 Task: For heading Use Courier New with pink colour & bold.  font size for heading20,  'Change the font style of data to'Courier New and font size to 12,  Change the alignment of both headline & data to Align left In the sheet  DashboardProfitLossbook
Action: Mouse moved to (47, 139)
Screenshot: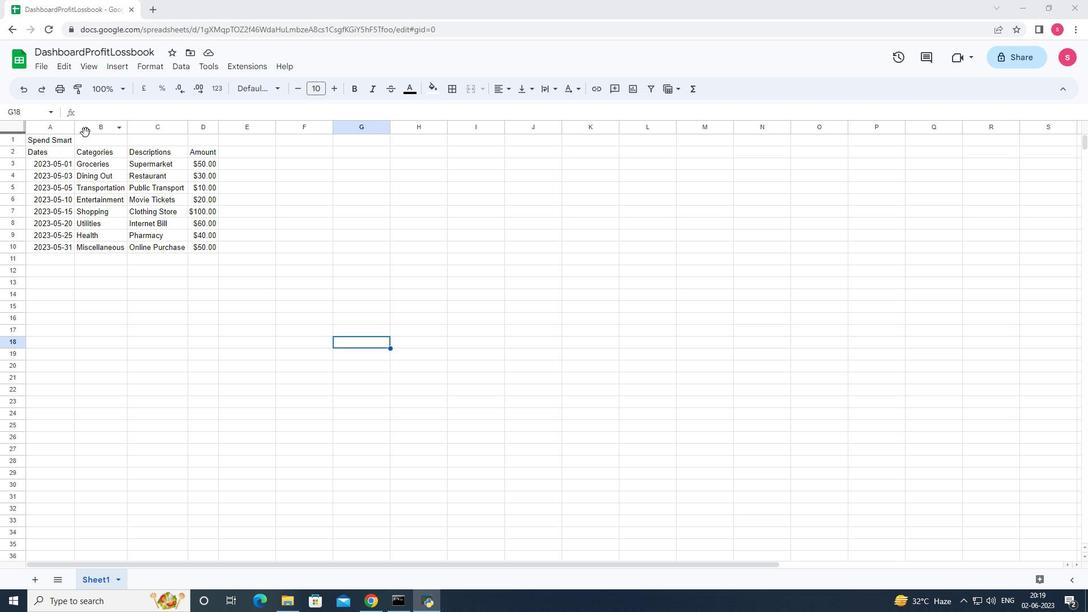 
Action: Mouse pressed left at (47, 139)
Screenshot: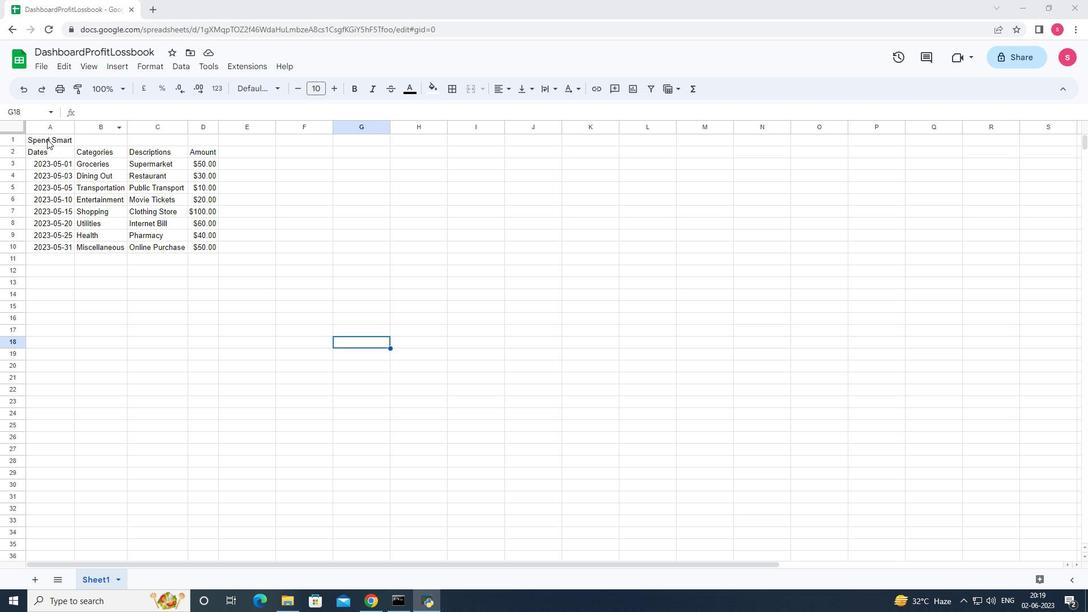 
Action: Mouse moved to (270, 93)
Screenshot: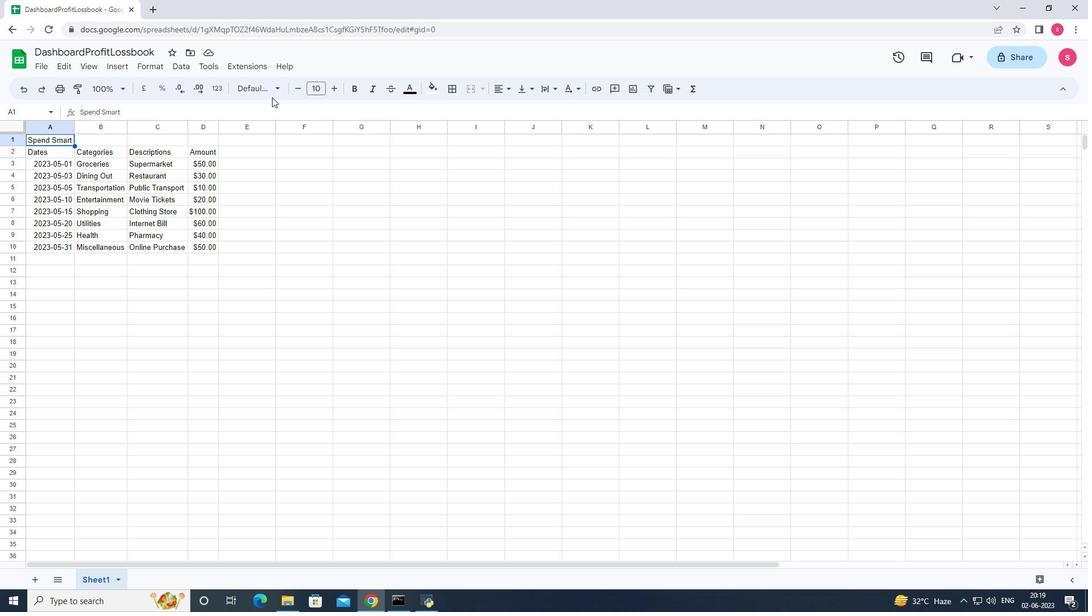 
Action: Mouse pressed left at (270, 93)
Screenshot: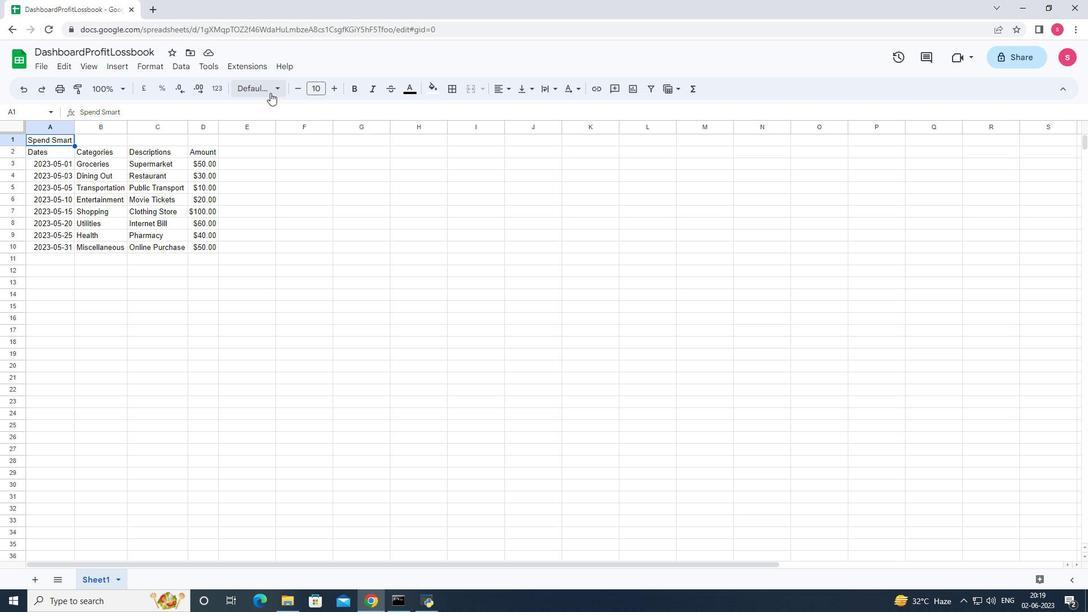 
Action: Mouse moved to (287, 281)
Screenshot: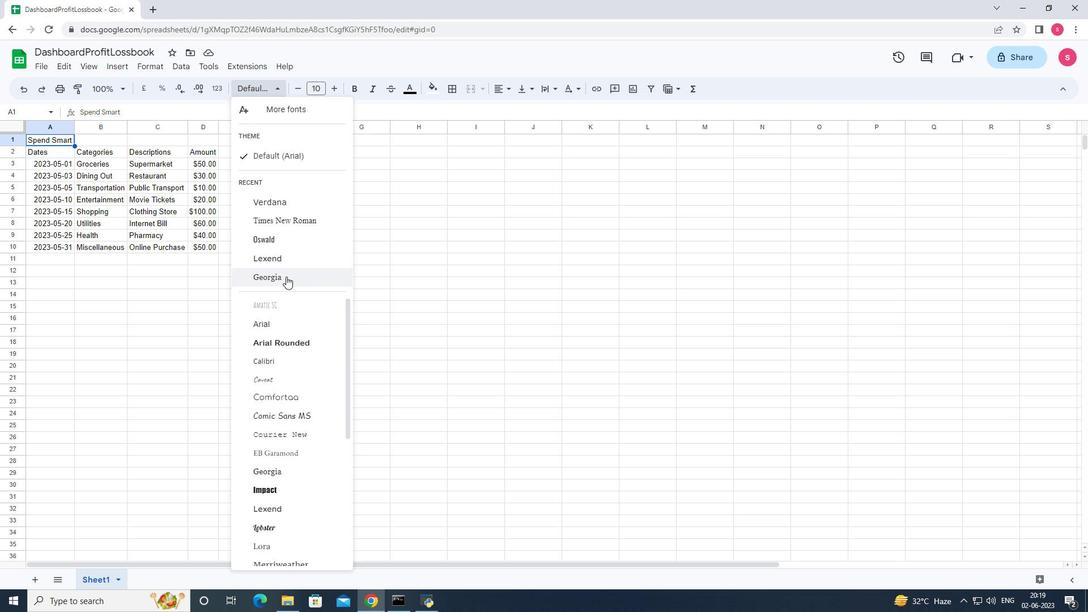 
Action: Mouse scrolled (287, 280) with delta (0, 0)
Screenshot: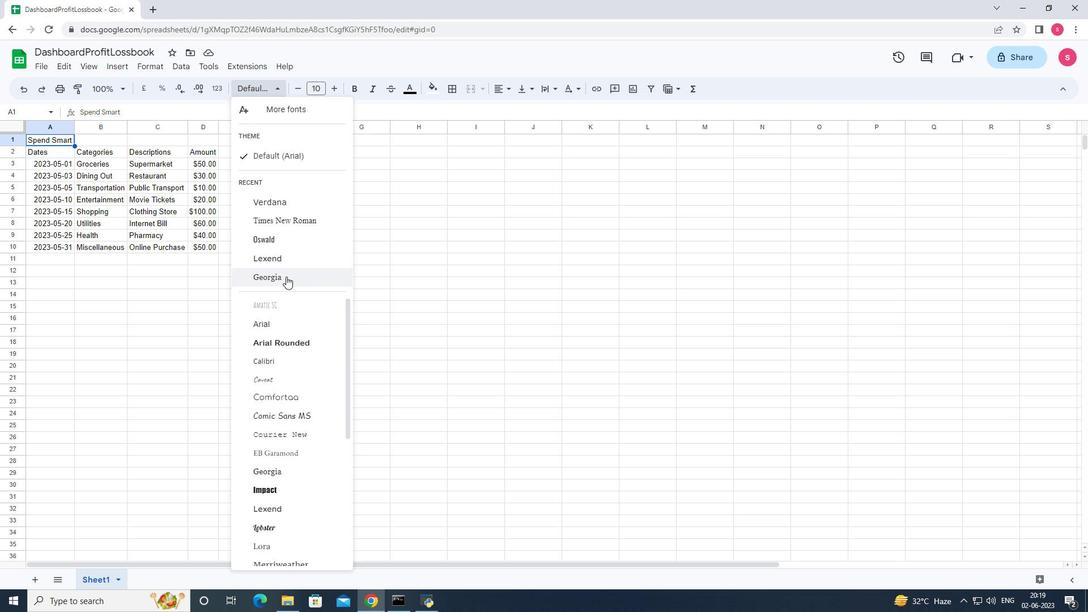 
Action: Mouse moved to (294, 328)
Screenshot: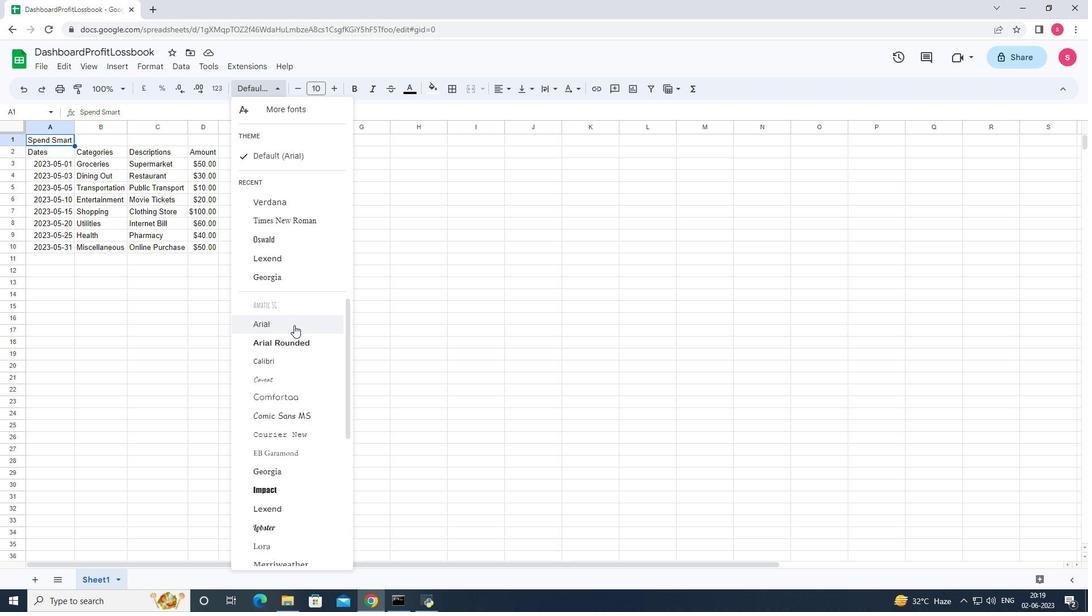 
Action: Mouse scrolled (294, 327) with delta (0, 0)
Screenshot: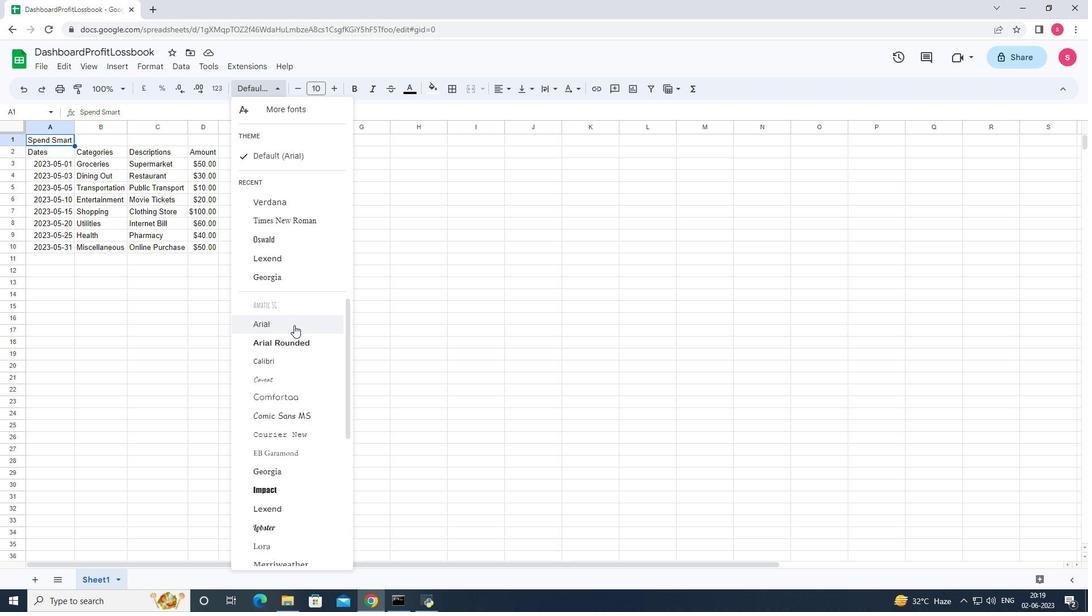 
Action: Mouse moved to (290, 355)
Screenshot: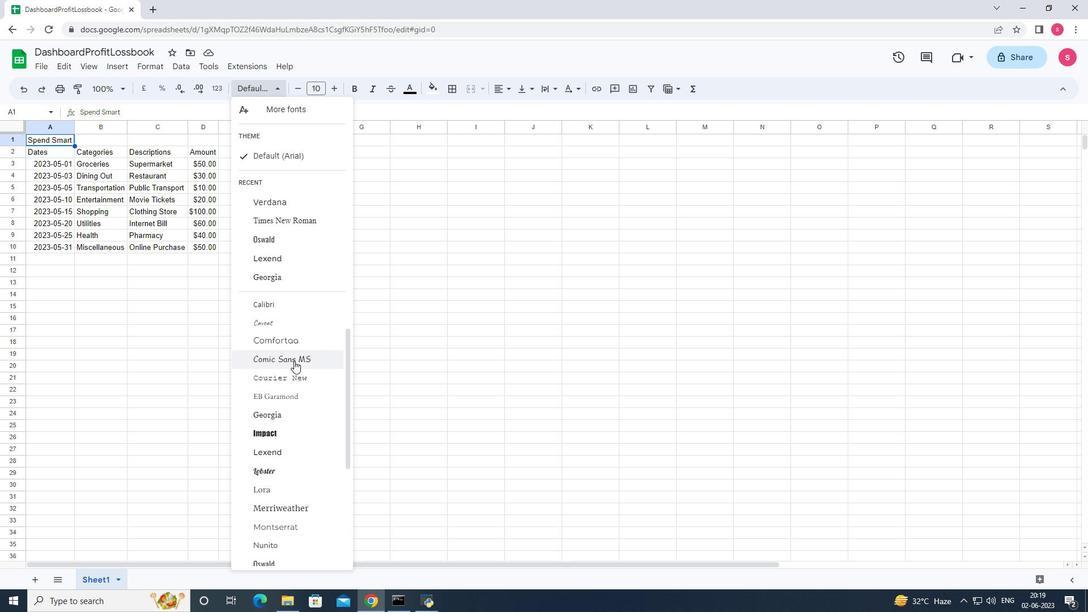 
Action: Mouse scrolled (290, 354) with delta (0, 0)
Screenshot: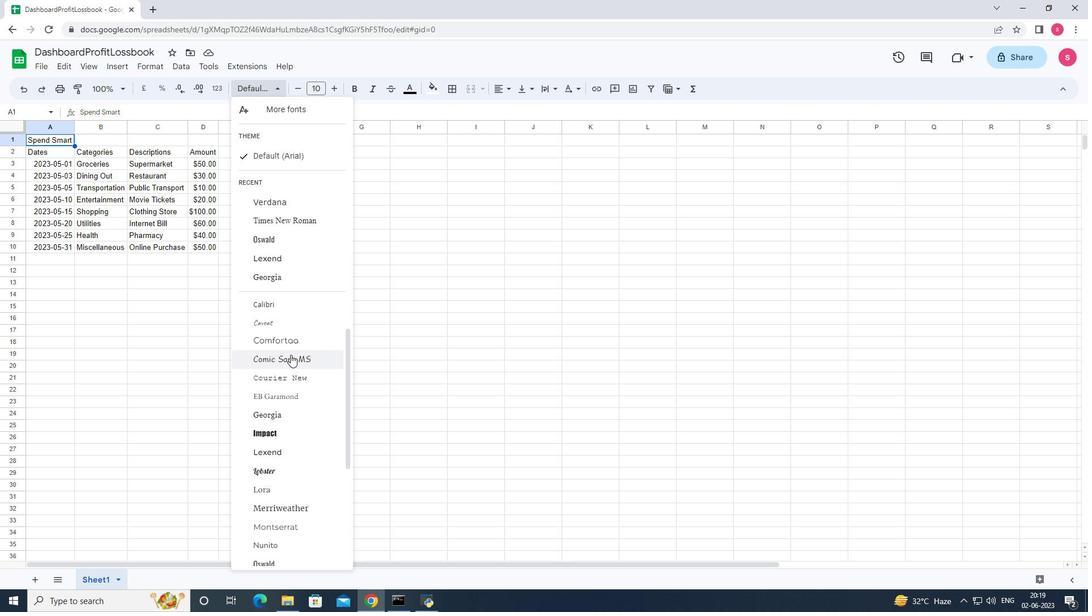 
Action: Mouse moved to (293, 326)
Screenshot: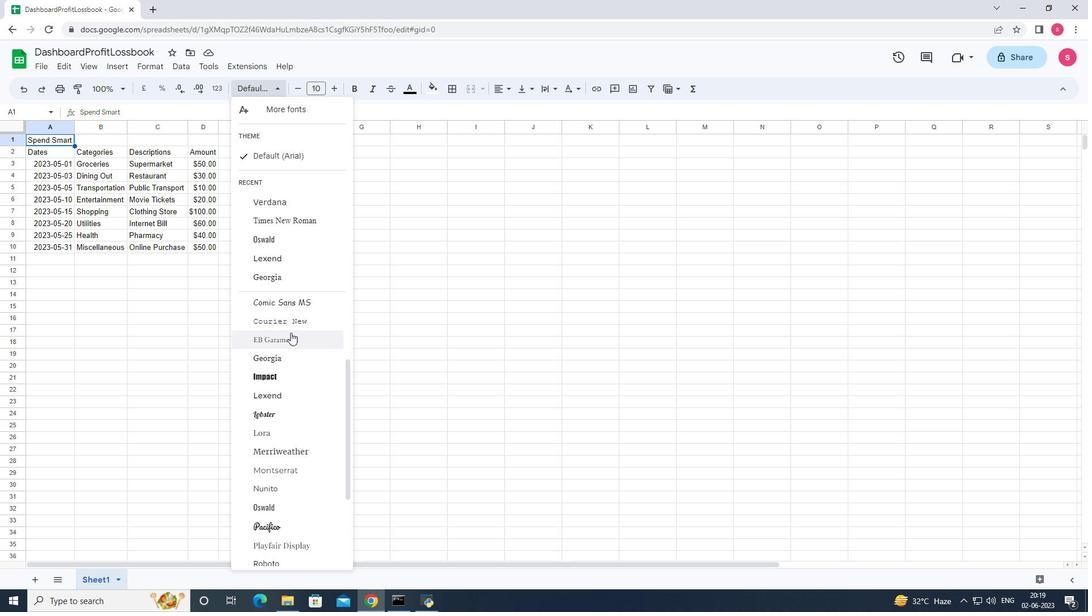 
Action: Mouse pressed left at (293, 326)
Screenshot: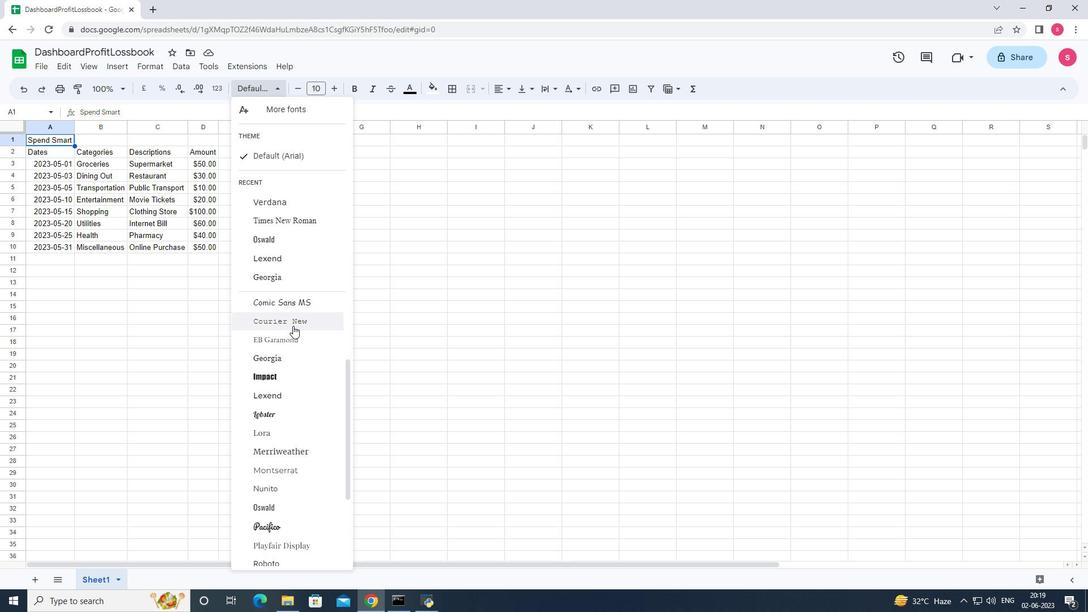 
Action: Mouse moved to (412, 86)
Screenshot: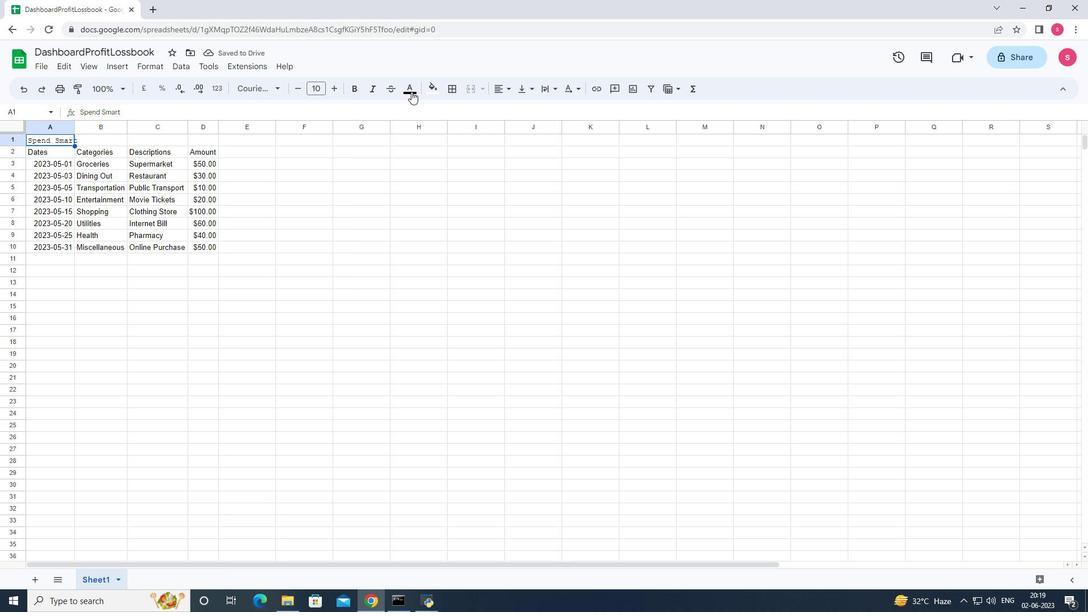
Action: Mouse pressed left at (412, 86)
Screenshot: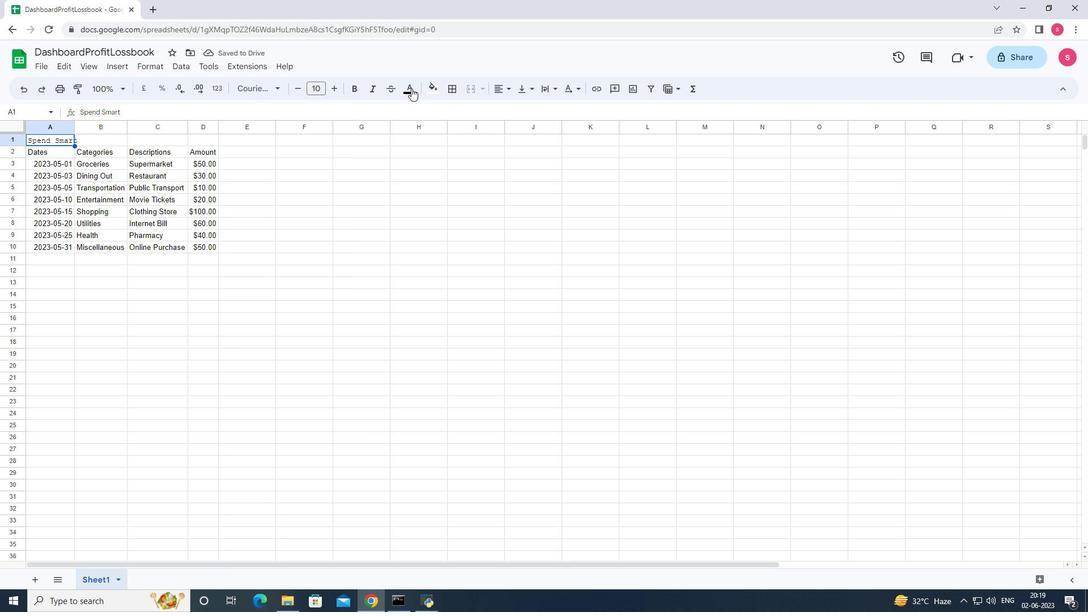 
Action: Mouse moved to (526, 141)
Screenshot: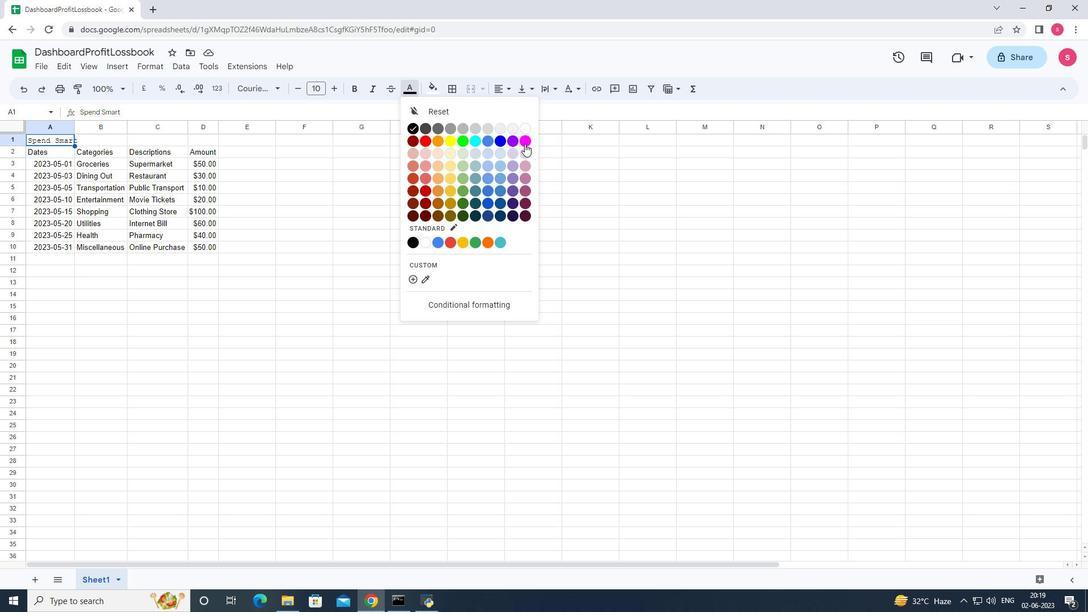 
Action: Mouse pressed left at (526, 141)
Screenshot: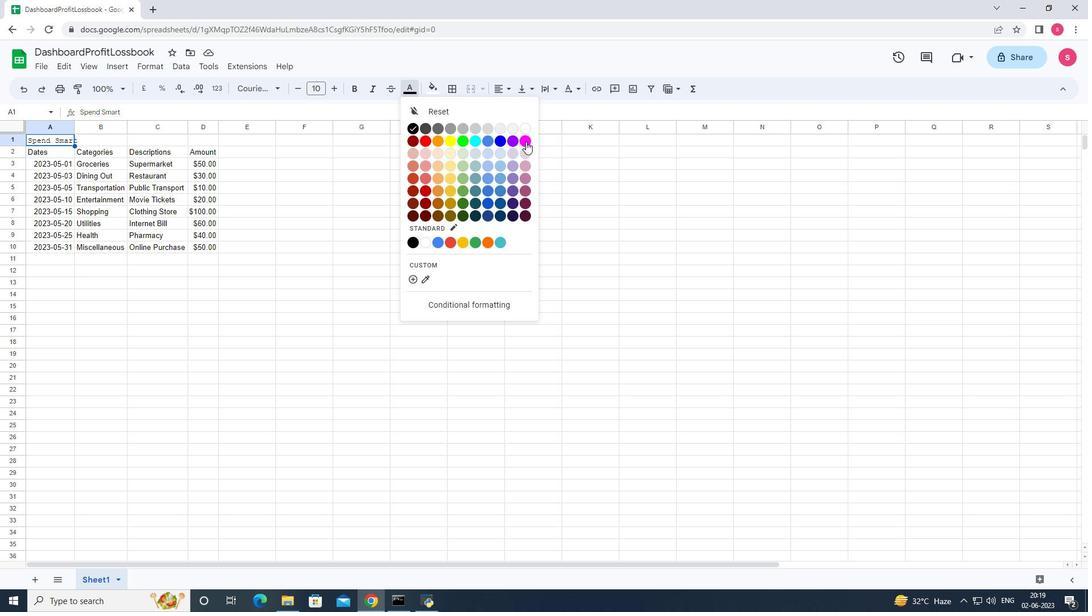 
Action: Mouse moved to (360, 92)
Screenshot: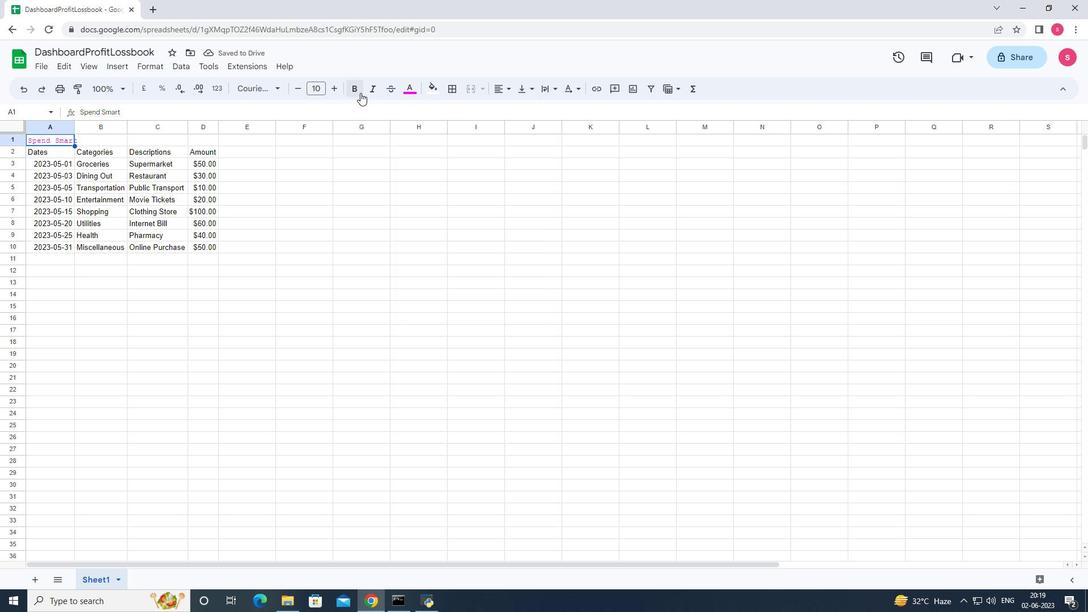 
Action: Mouse pressed left at (360, 92)
Screenshot: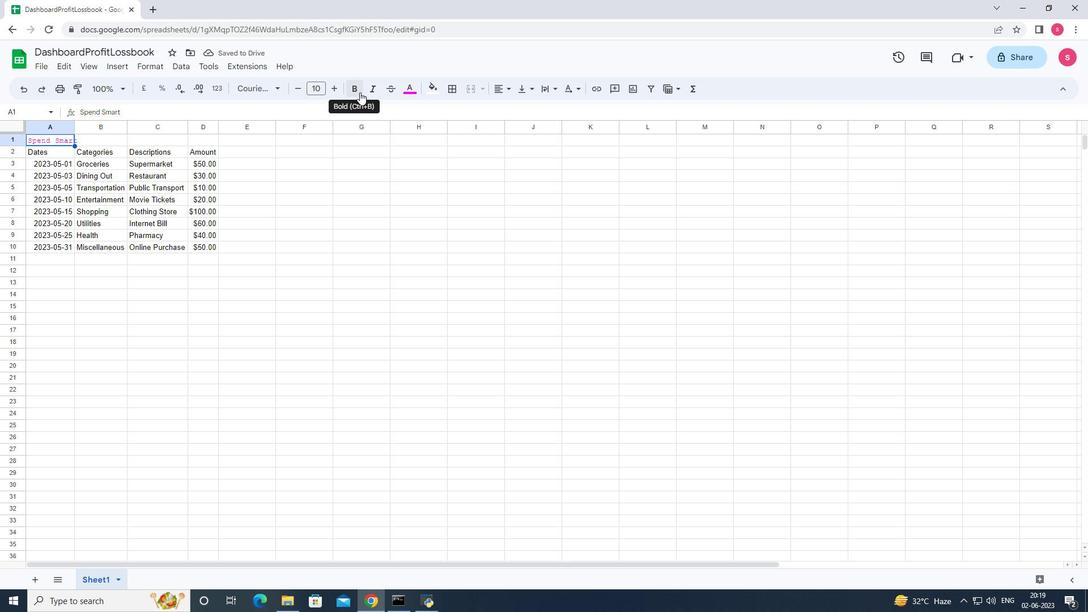 
Action: Mouse moved to (330, 89)
Screenshot: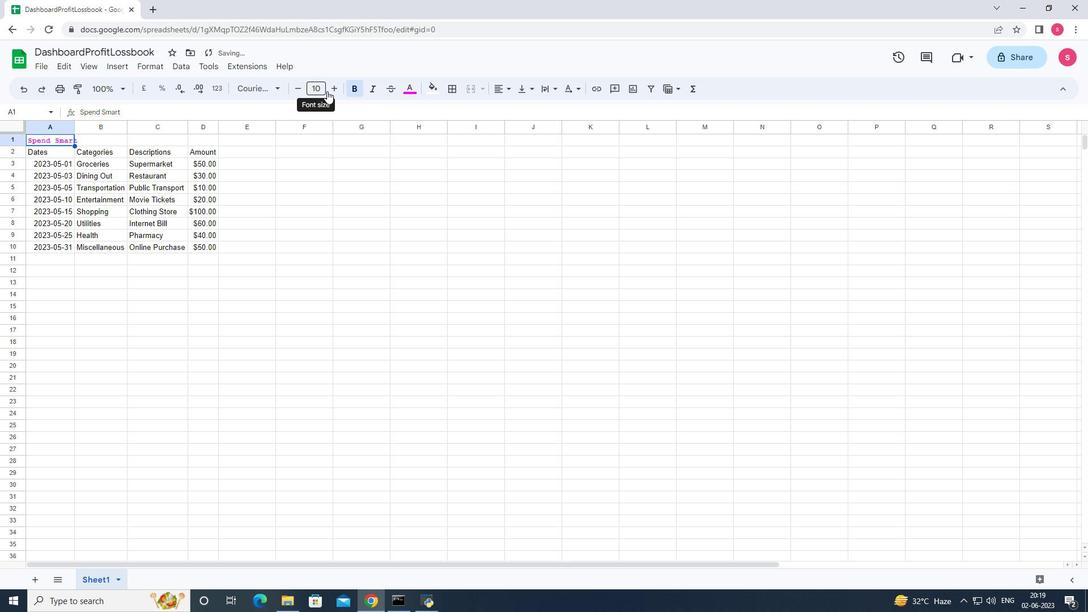 
Action: Mouse pressed left at (330, 89)
Screenshot: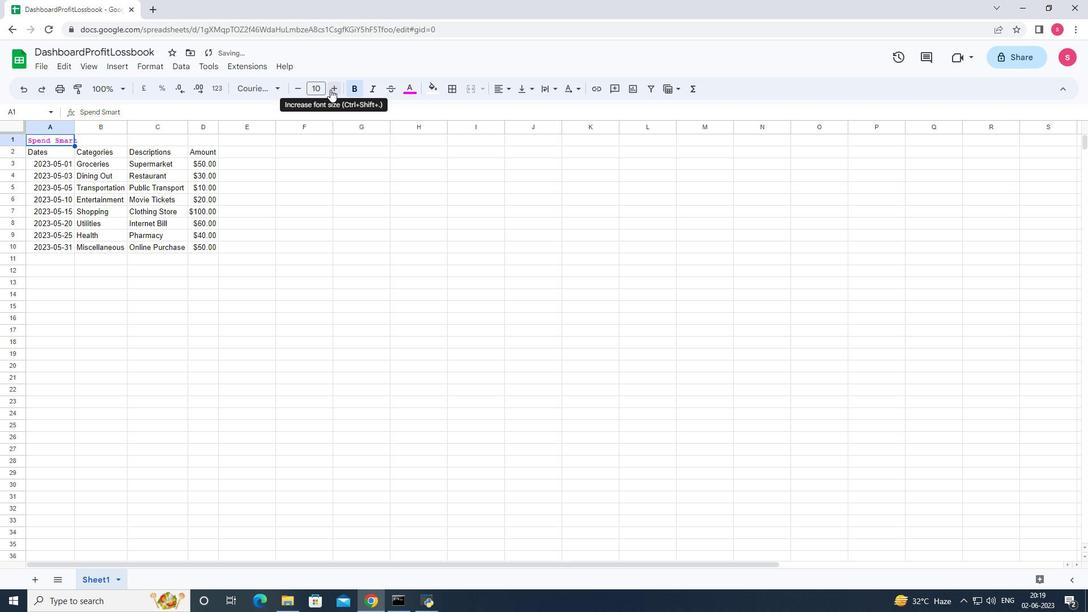 
Action: Mouse pressed left at (330, 89)
Screenshot: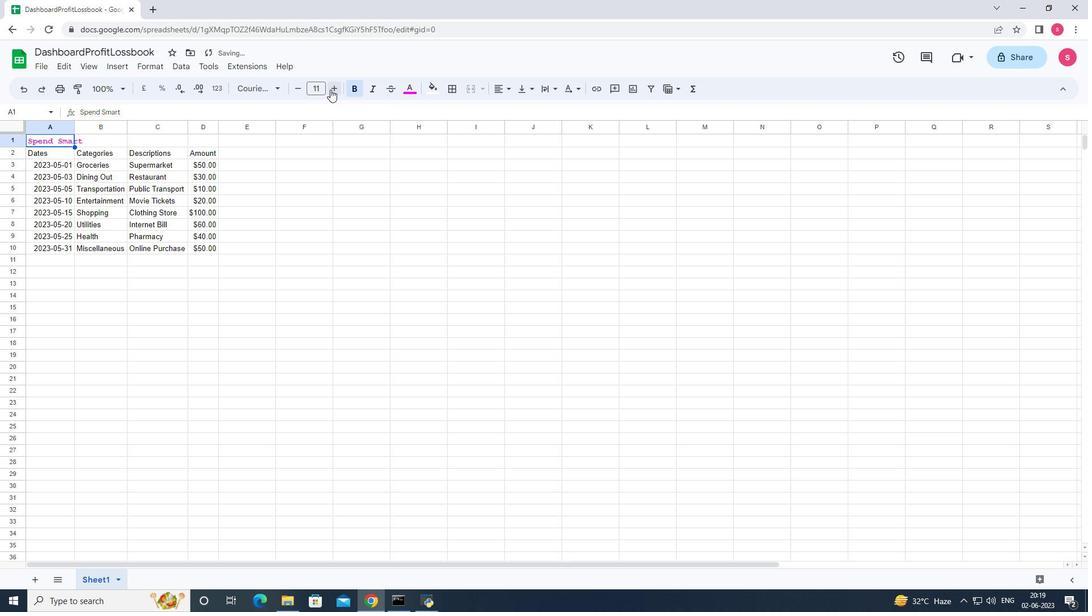 
Action: Mouse pressed left at (330, 89)
Screenshot: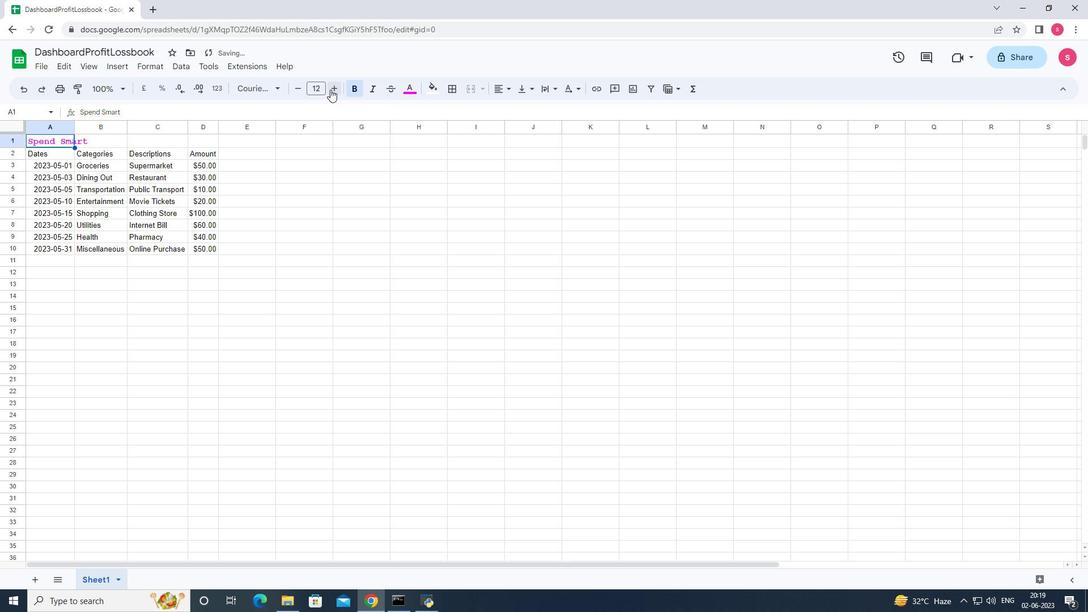 
Action: Mouse pressed left at (330, 89)
Screenshot: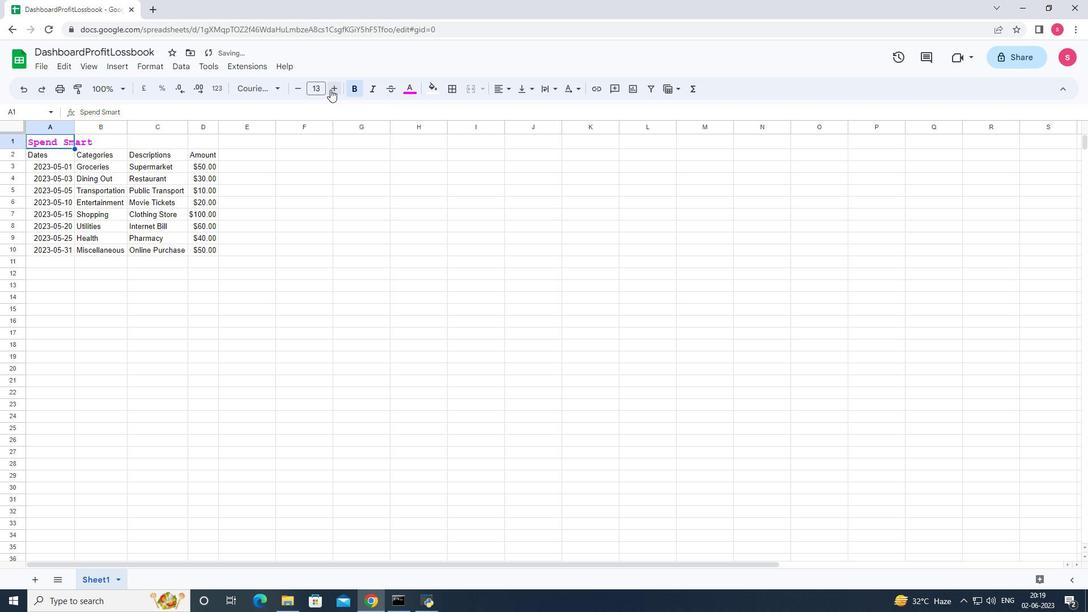 
Action: Mouse pressed left at (330, 89)
Screenshot: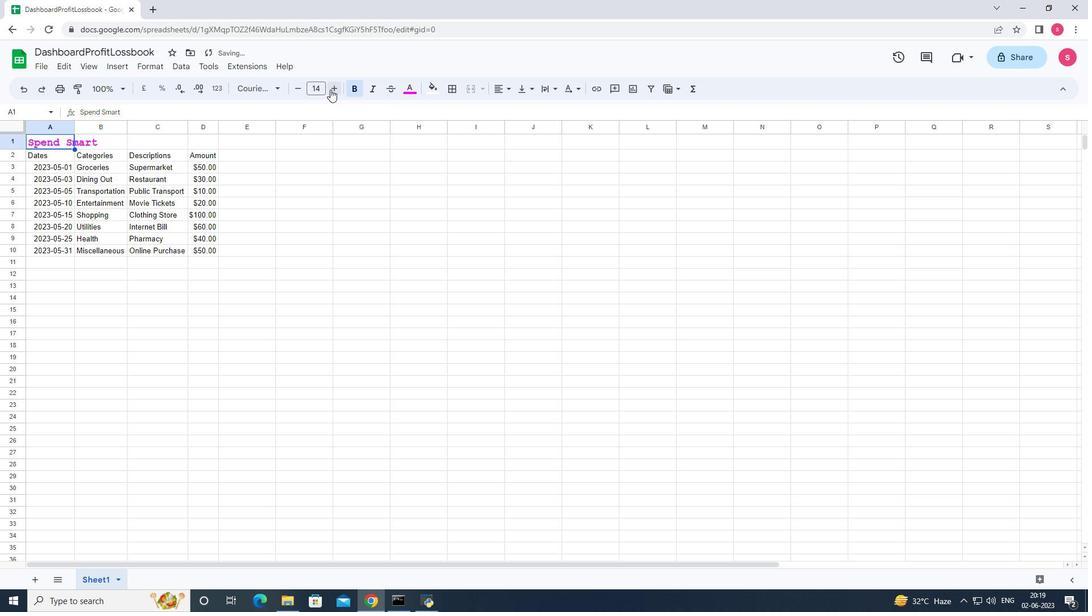 
Action: Mouse pressed left at (330, 89)
Screenshot: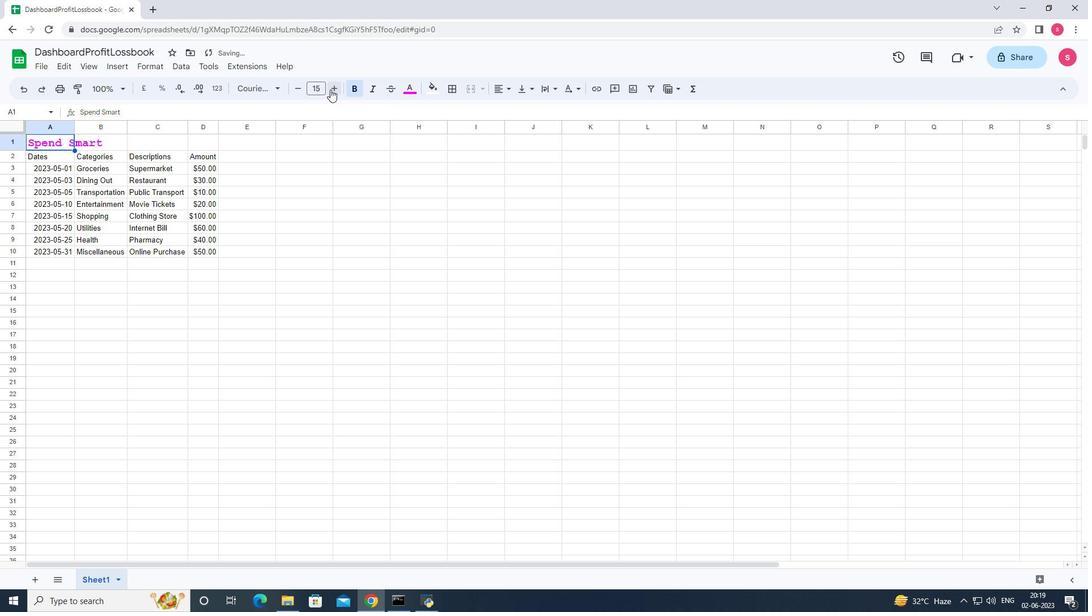 
Action: Mouse pressed left at (330, 89)
Screenshot: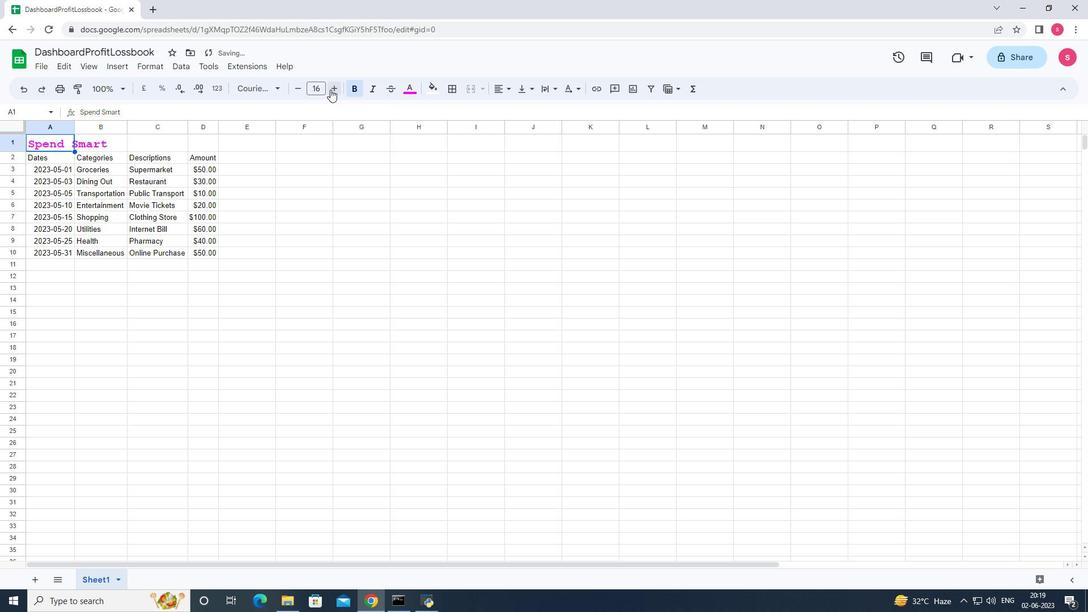 
Action: Mouse pressed left at (330, 89)
Screenshot: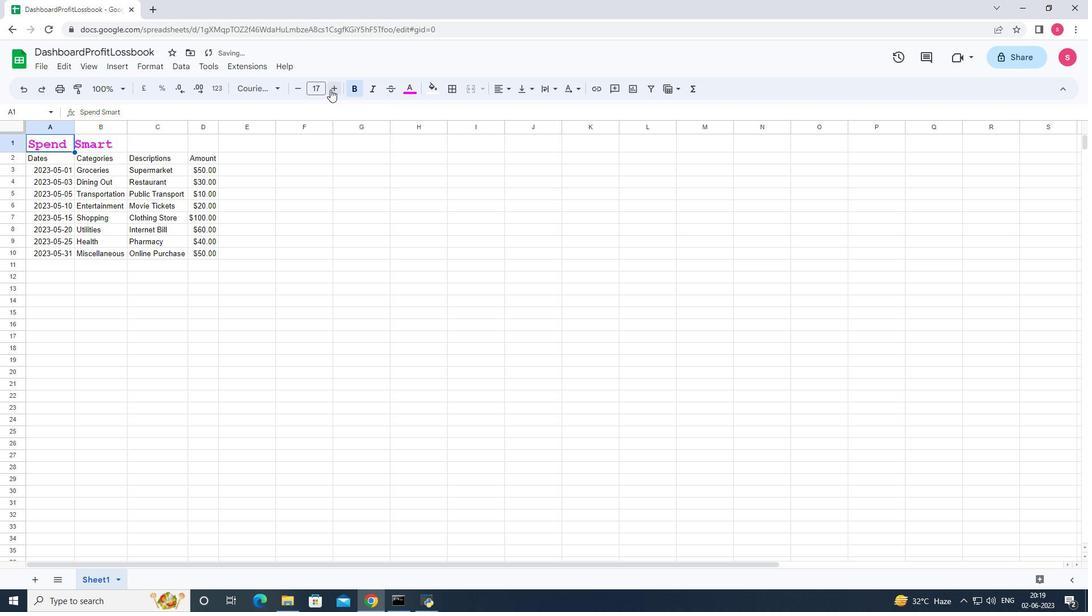 
Action: Mouse pressed left at (330, 89)
Screenshot: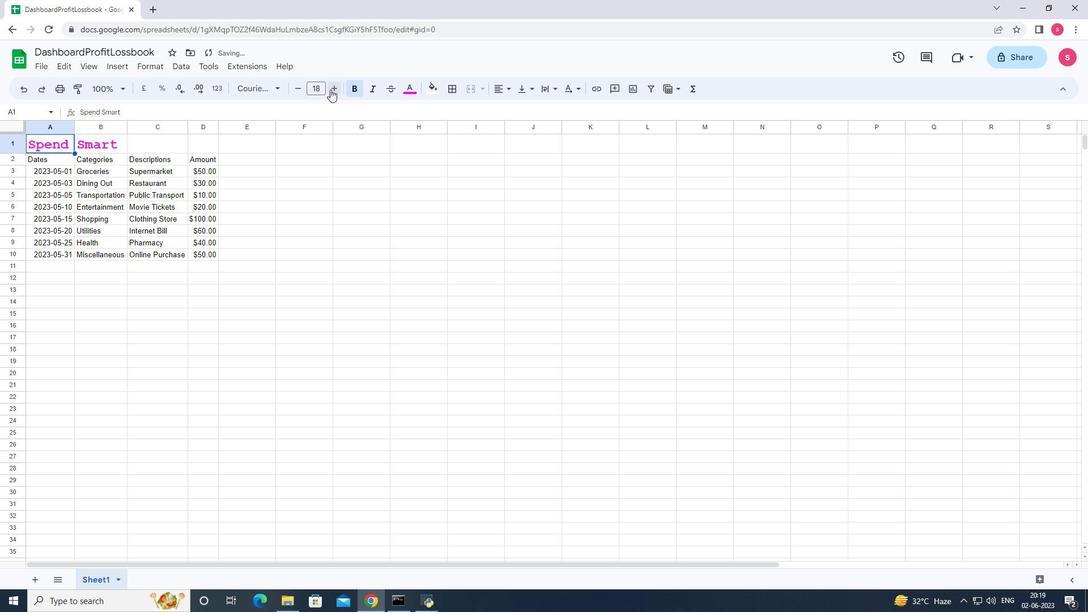 
Action: Mouse pressed left at (330, 89)
Screenshot: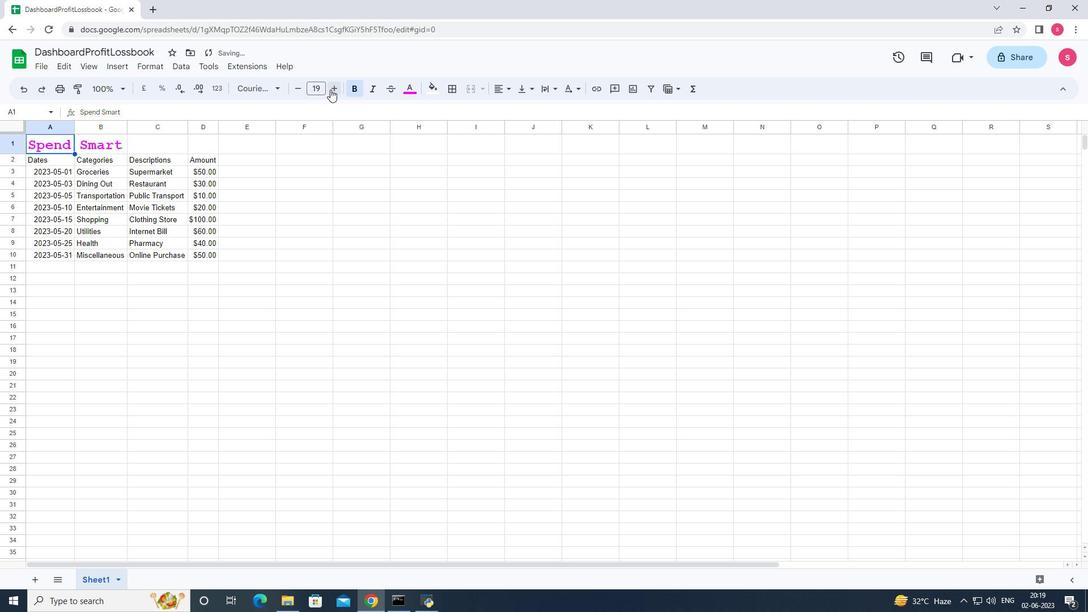 
Action: Mouse moved to (389, 221)
Screenshot: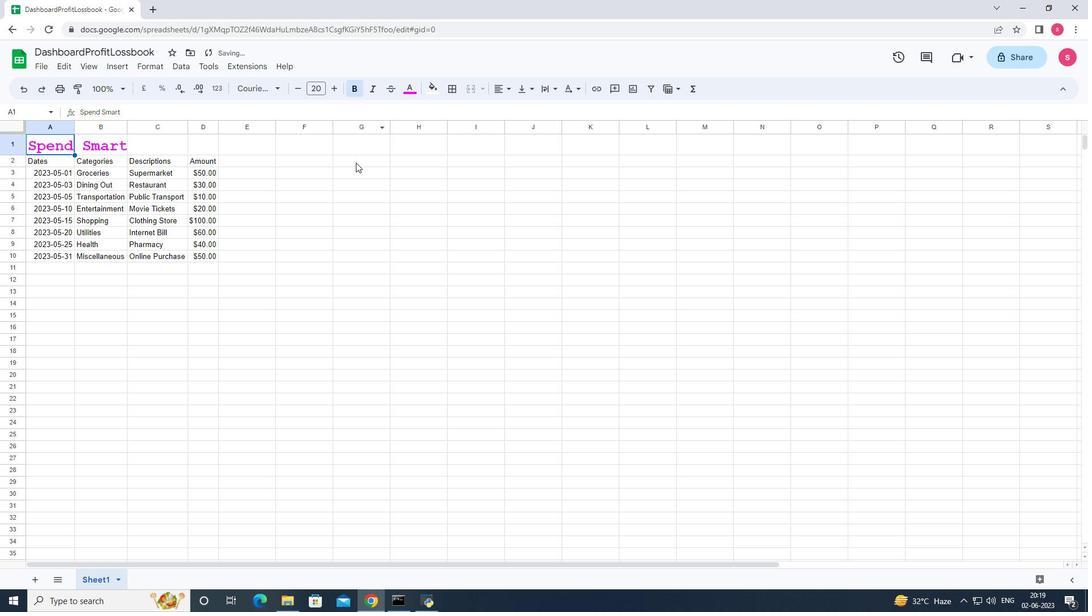 
Action: Mouse pressed left at (389, 221)
Screenshot: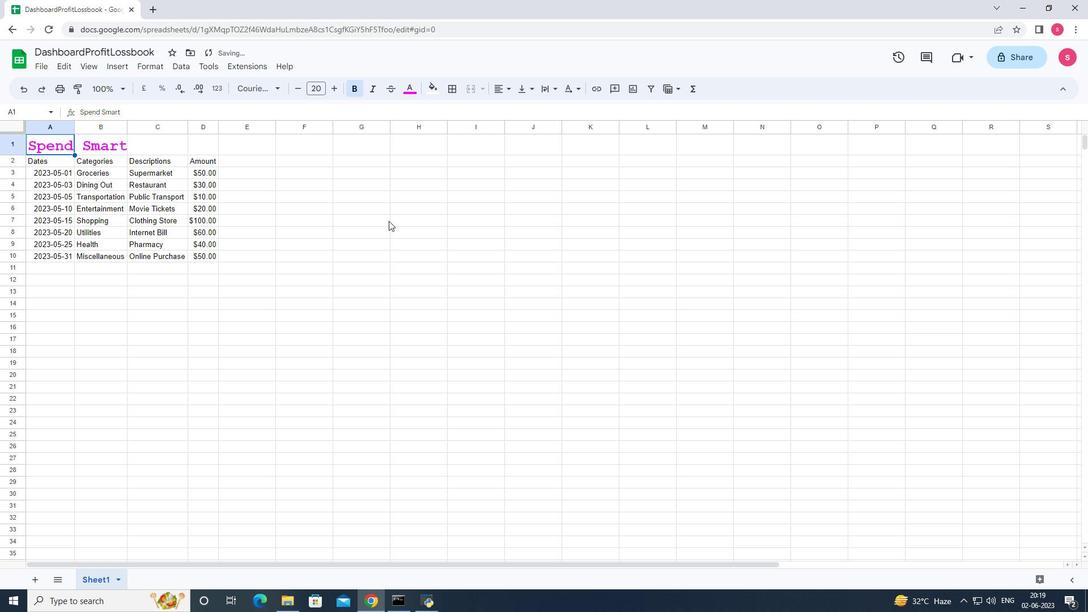 
Action: Mouse moved to (56, 162)
Screenshot: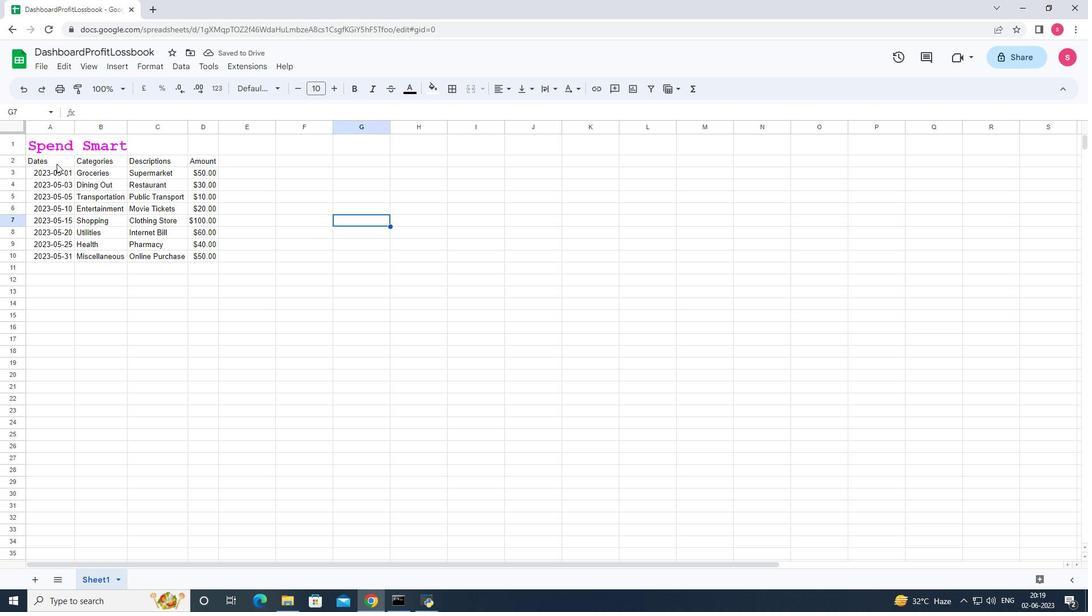 
Action: Mouse pressed left at (56, 162)
Screenshot: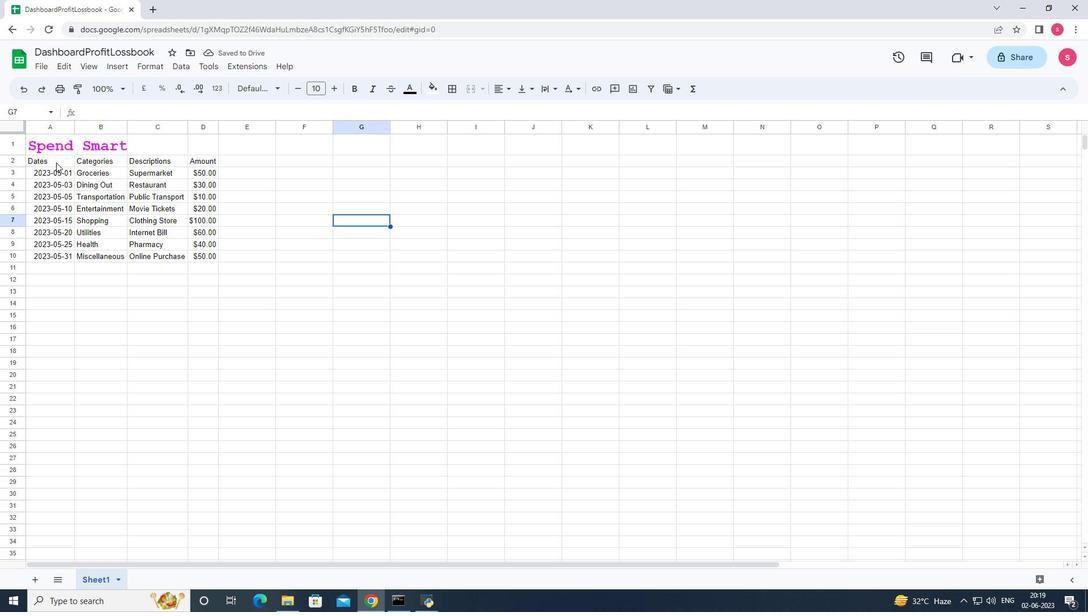 
Action: Mouse moved to (268, 86)
Screenshot: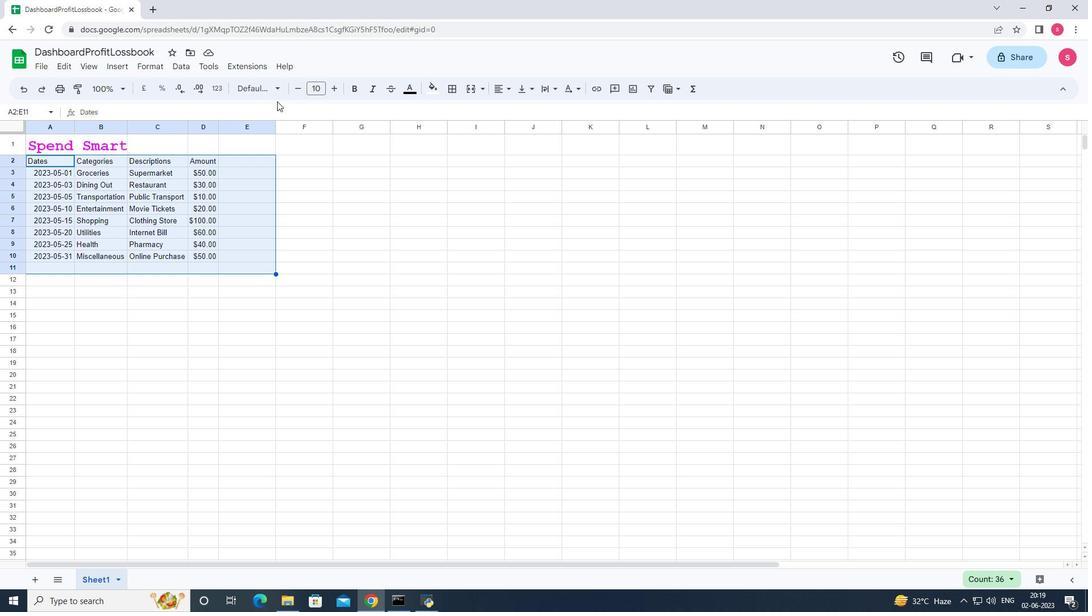 
Action: Mouse pressed left at (268, 86)
Screenshot: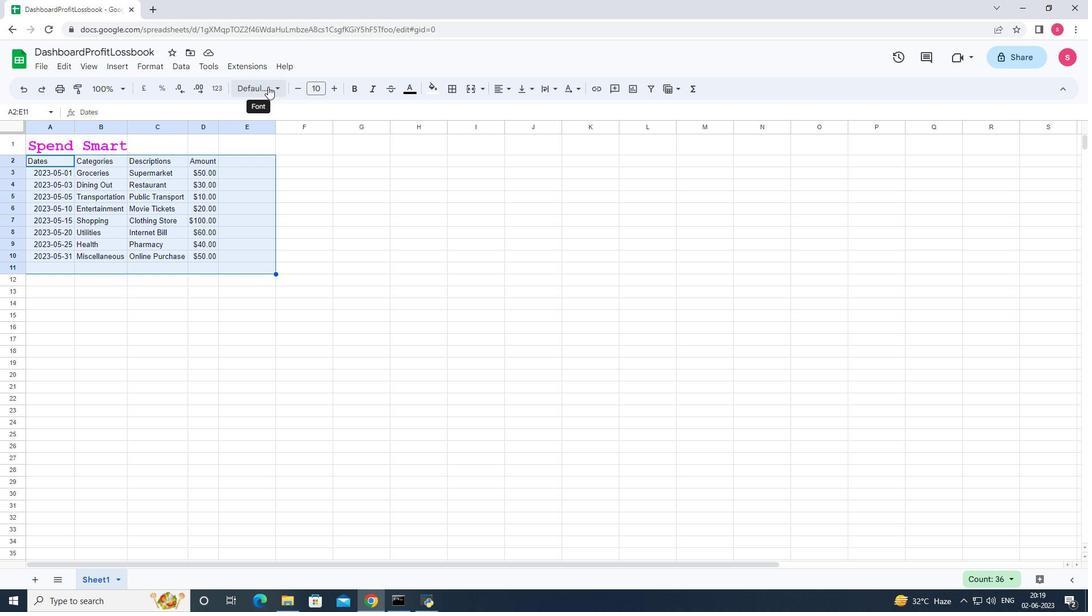 
Action: Mouse moved to (267, 411)
Screenshot: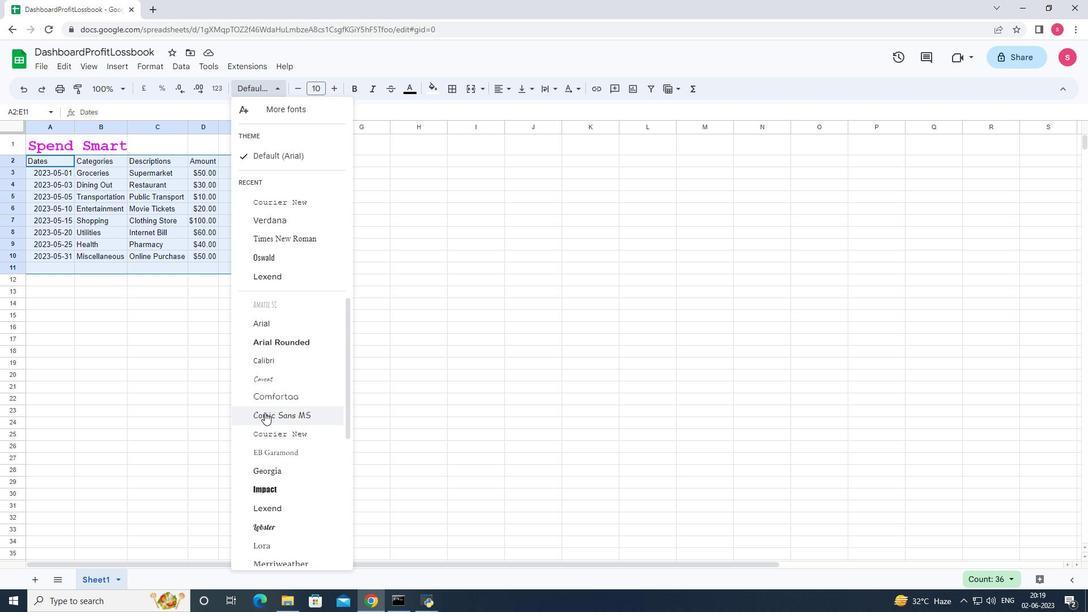 
Action: Mouse scrolled (267, 410) with delta (0, 0)
Screenshot: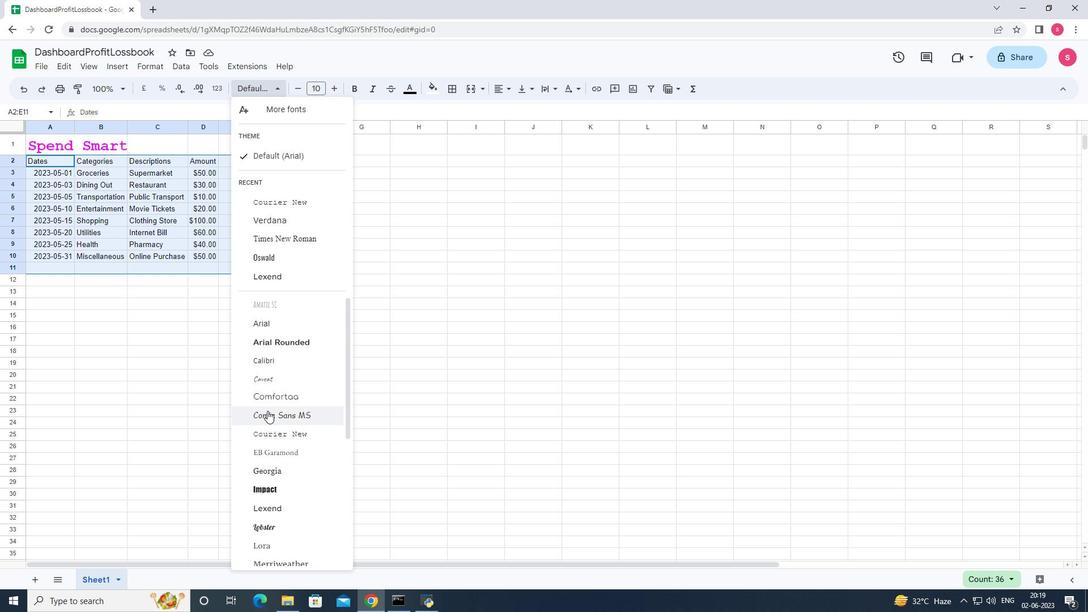 
Action: Mouse moved to (285, 381)
Screenshot: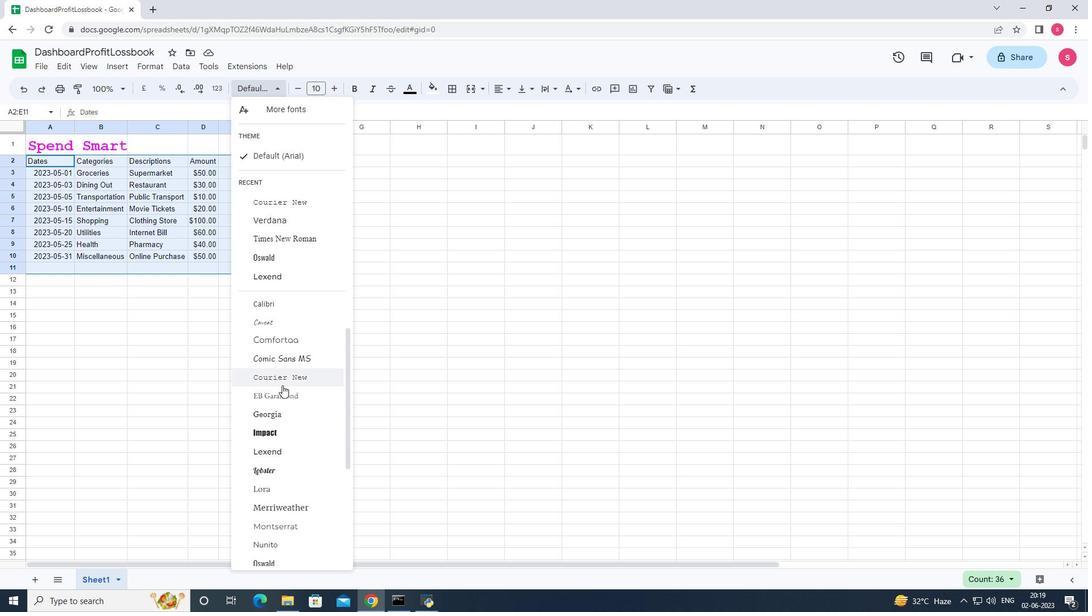 
Action: Mouse pressed left at (285, 381)
Screenshot: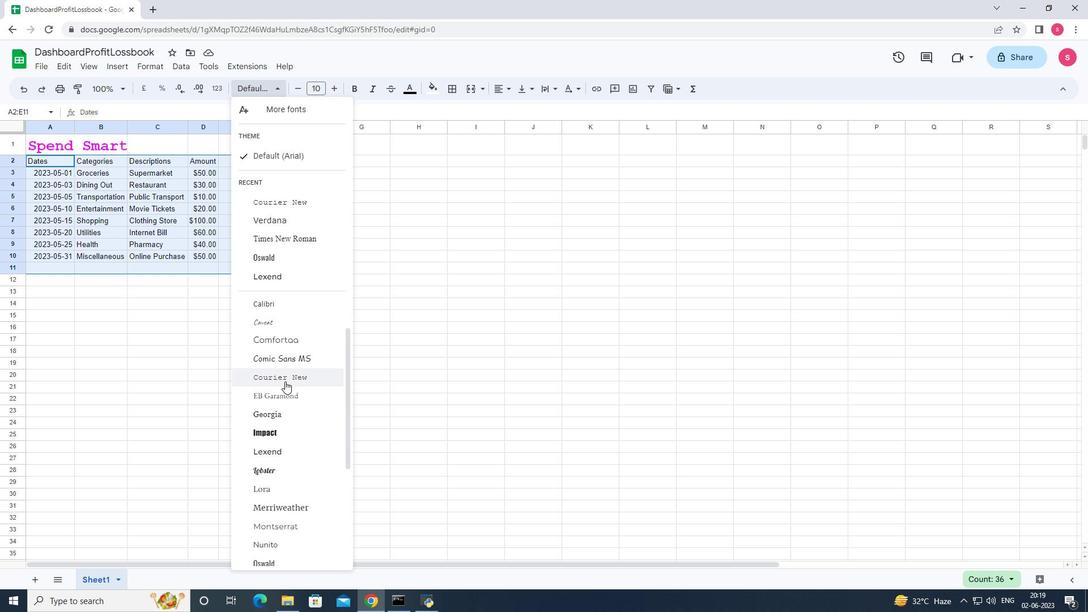 
Action: Mouse moved to (332, 85)
Screenshot: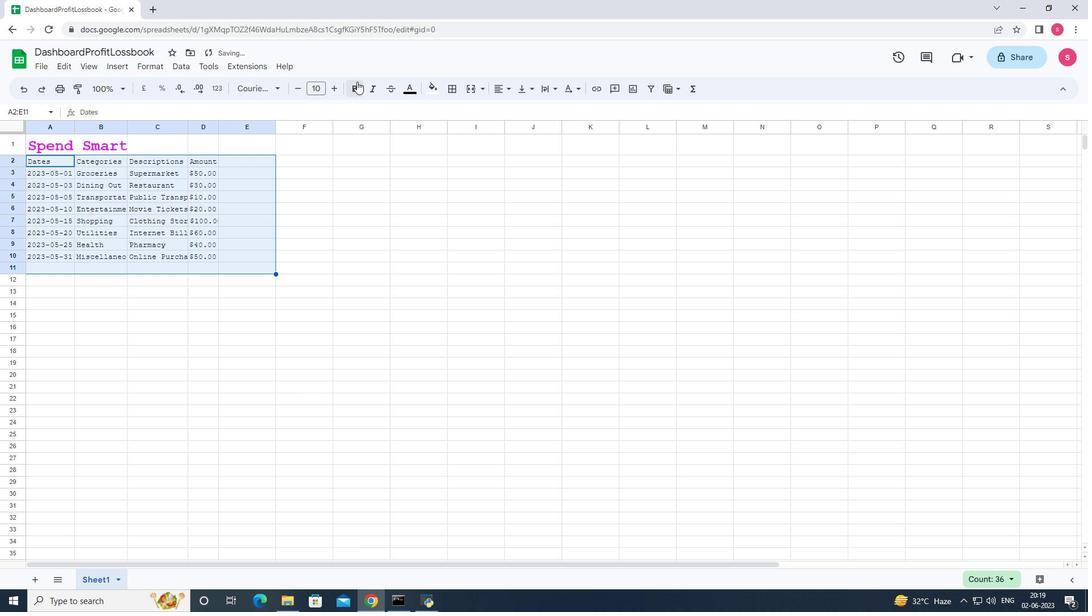
Action: Mouse pressed left at (332, 85)
Screenshot: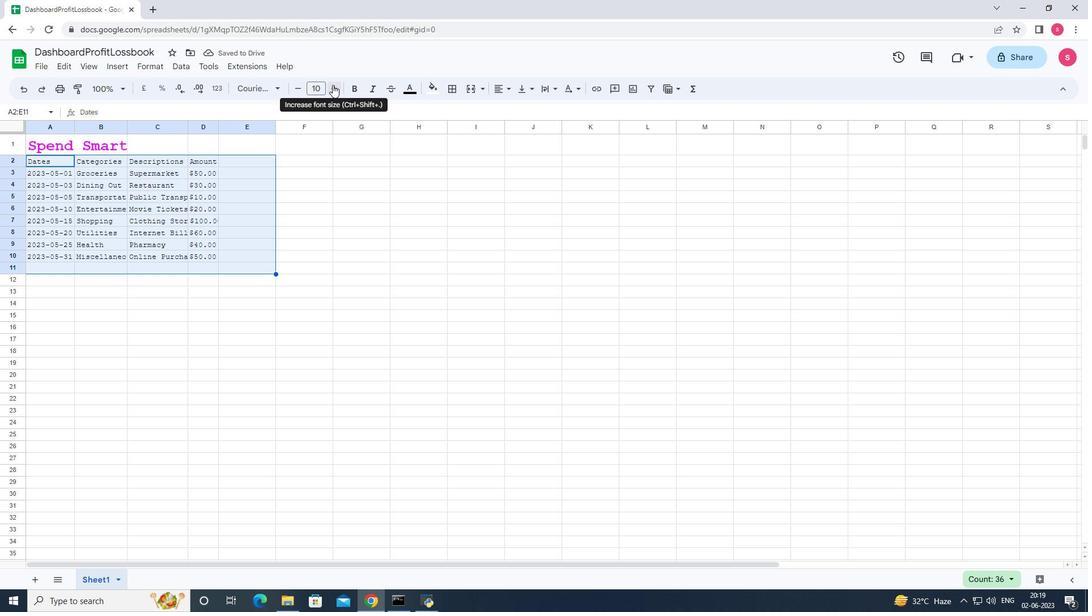 
Action: Mouse pressed left at (332, 85)
Screenshot: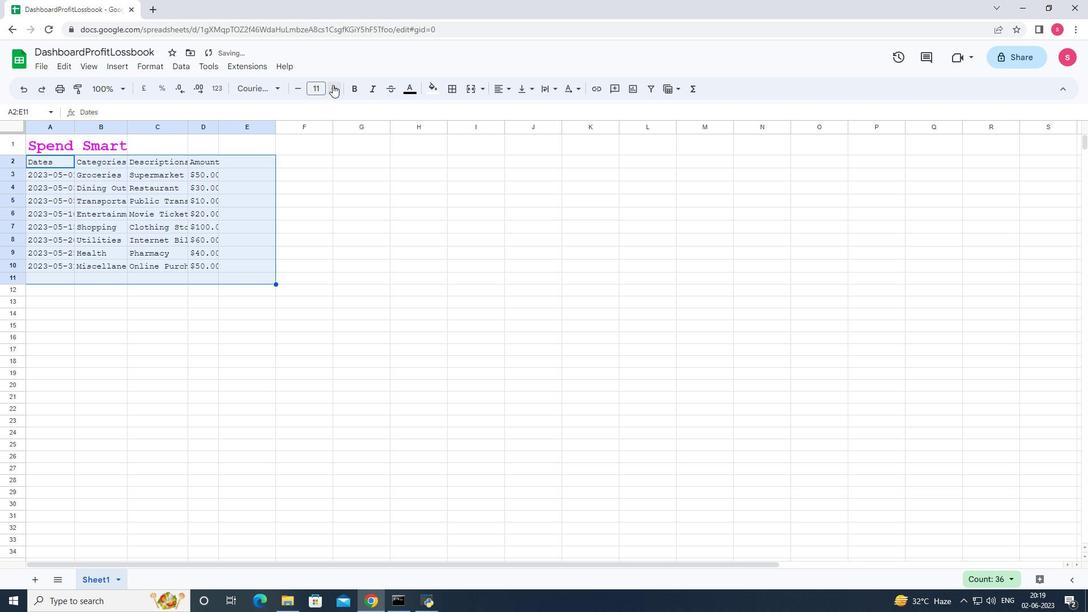 
Action: Mouse moved to (484, 320)
Screenshot: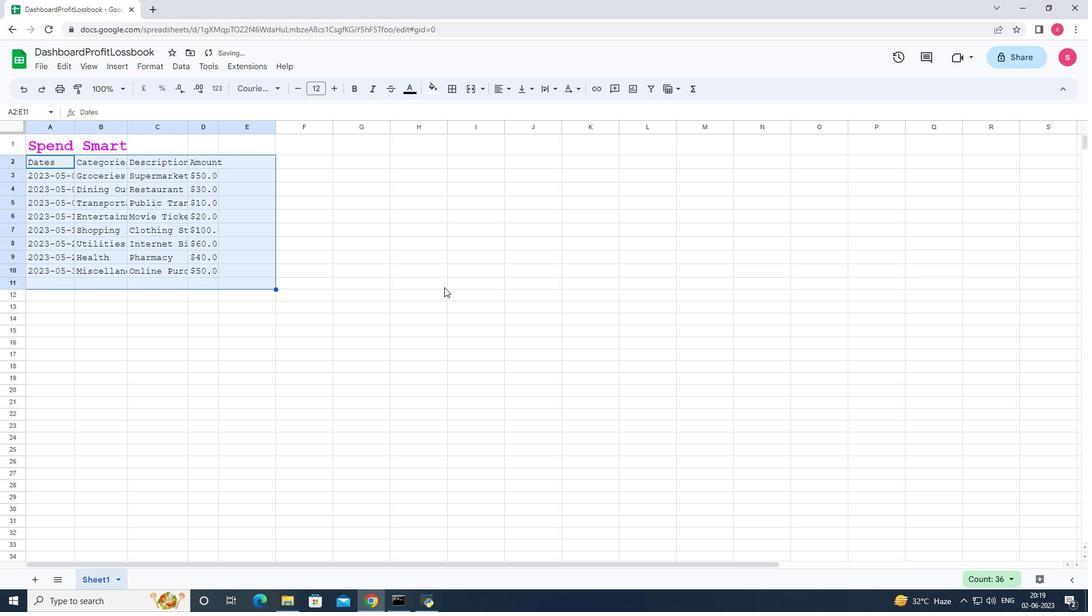 
Action: Mouse pressed left at (484, 320)
Screenshot: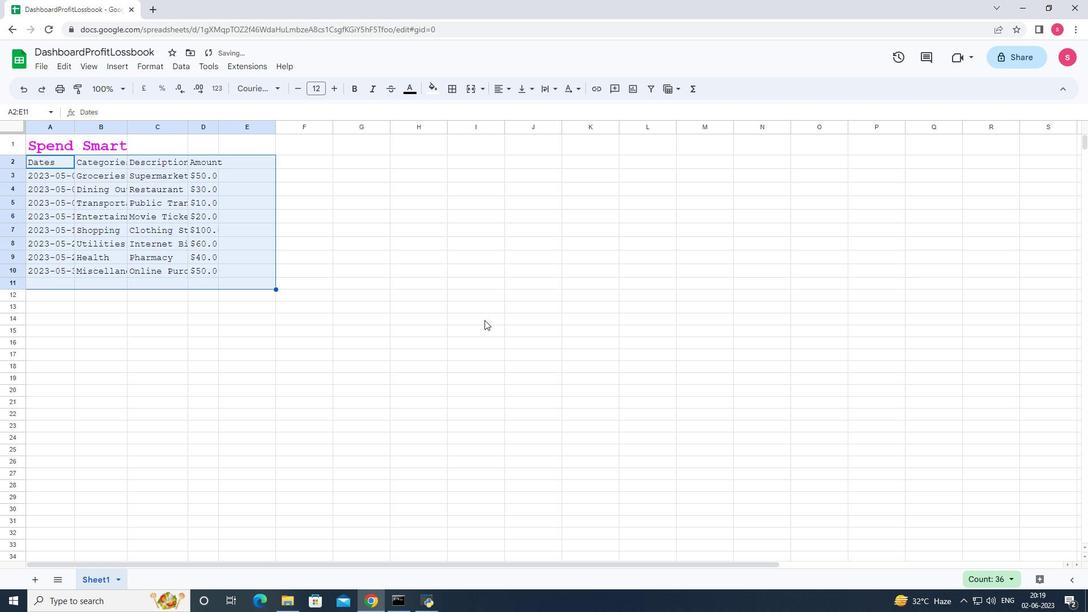 
Action: Mouse moved to (46, 140)
Screenshot: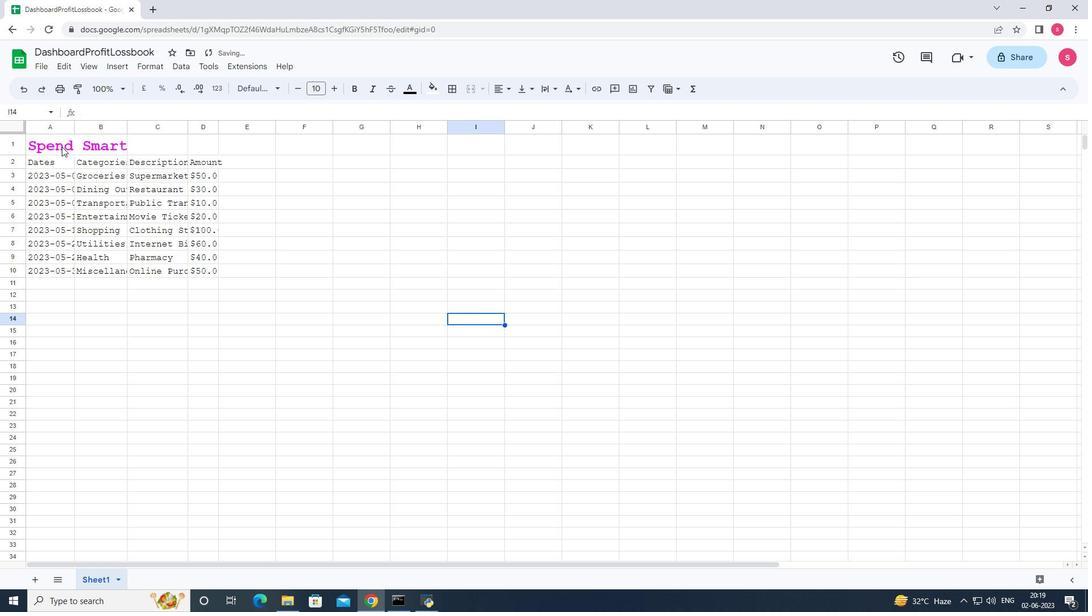
Action: Mouse pressed left at (46, 140)
Screenshot: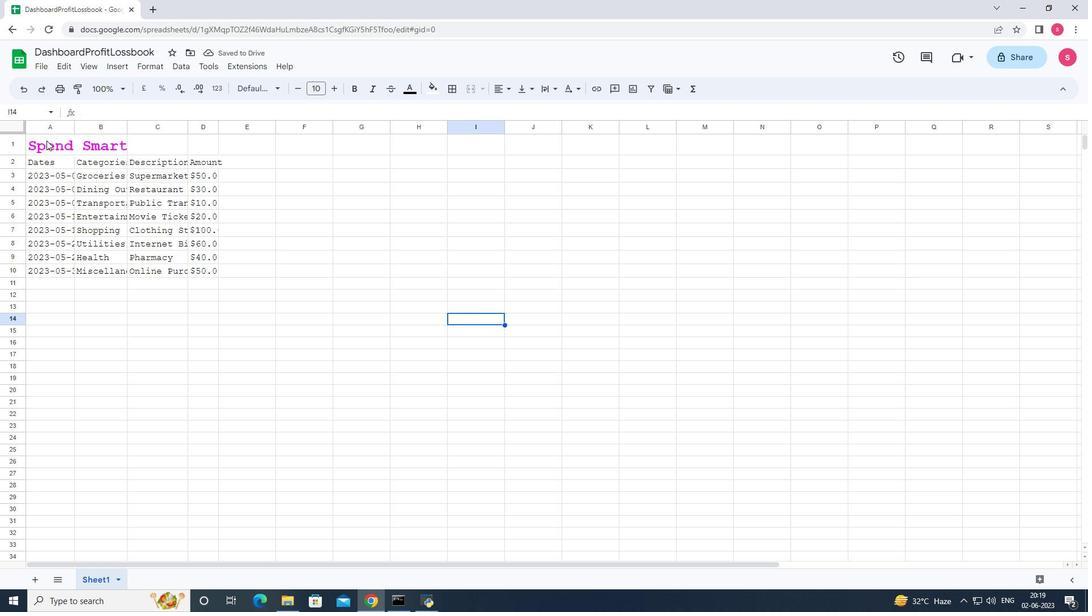 
Action: Mouse moved to (499, 89)
Screenshot: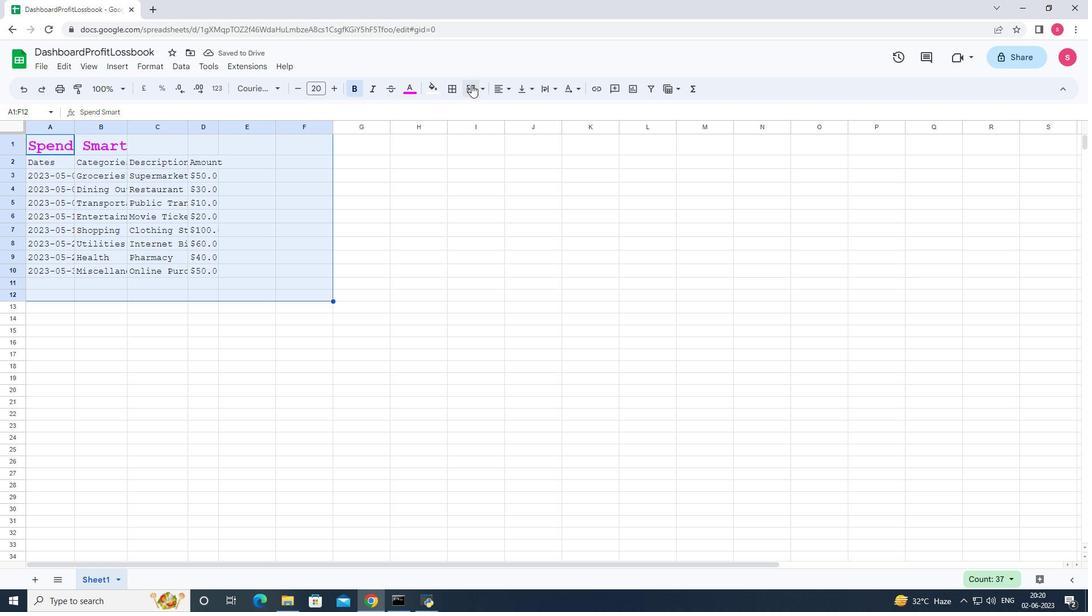
Action: Mouse pressed left at (499, 89)
Screenshot: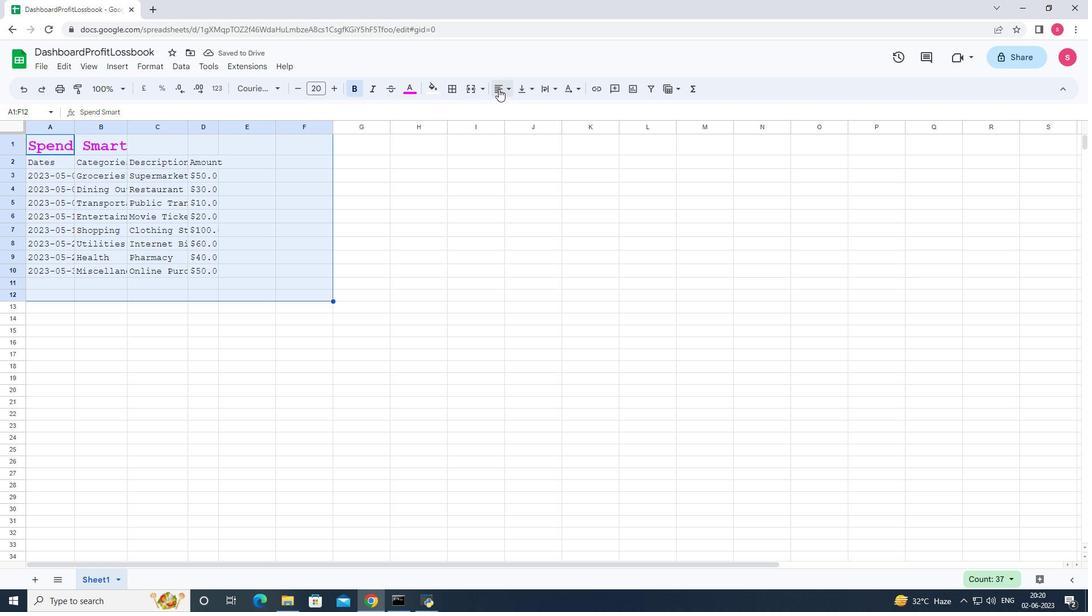 
Action: Mouse moved to (503, 111)
Screenshot: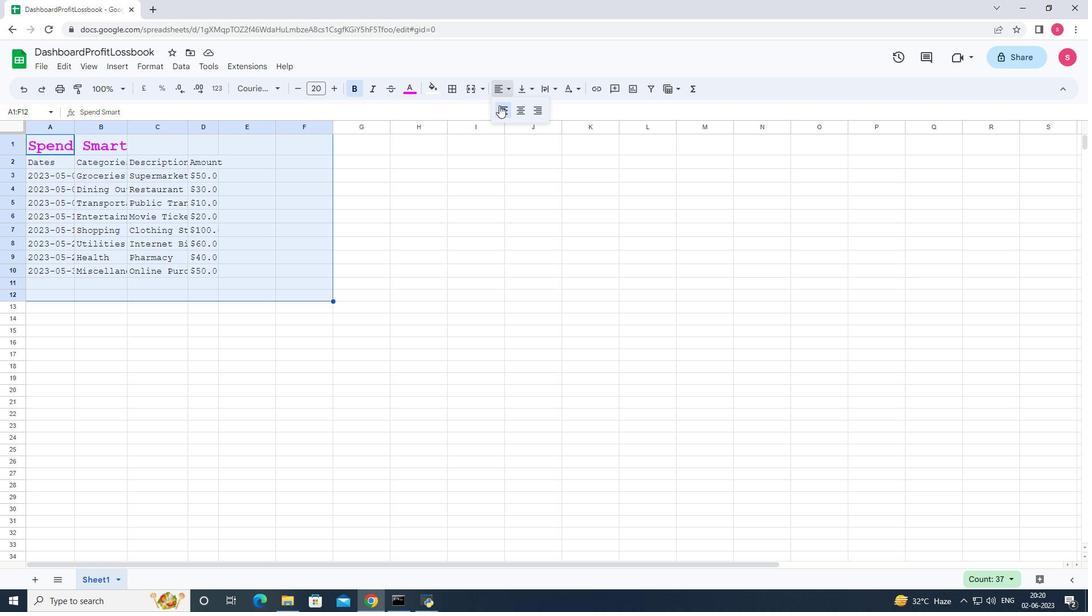 
Action: Mouse pressed left at (503, 111)
Screenshot: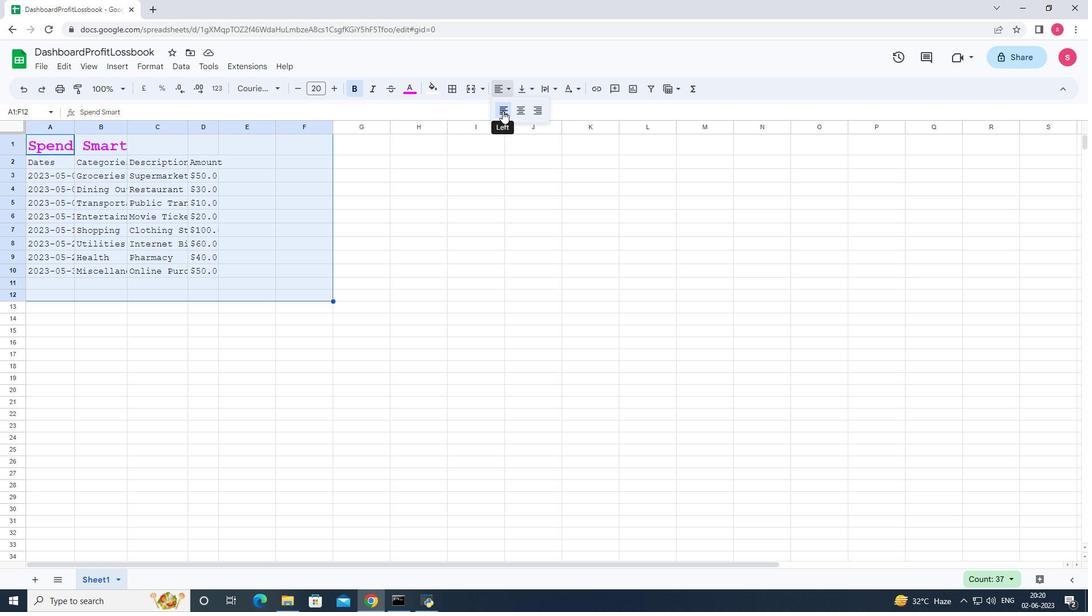 
Action: Mouse moved to (525, 233)
Screenshot: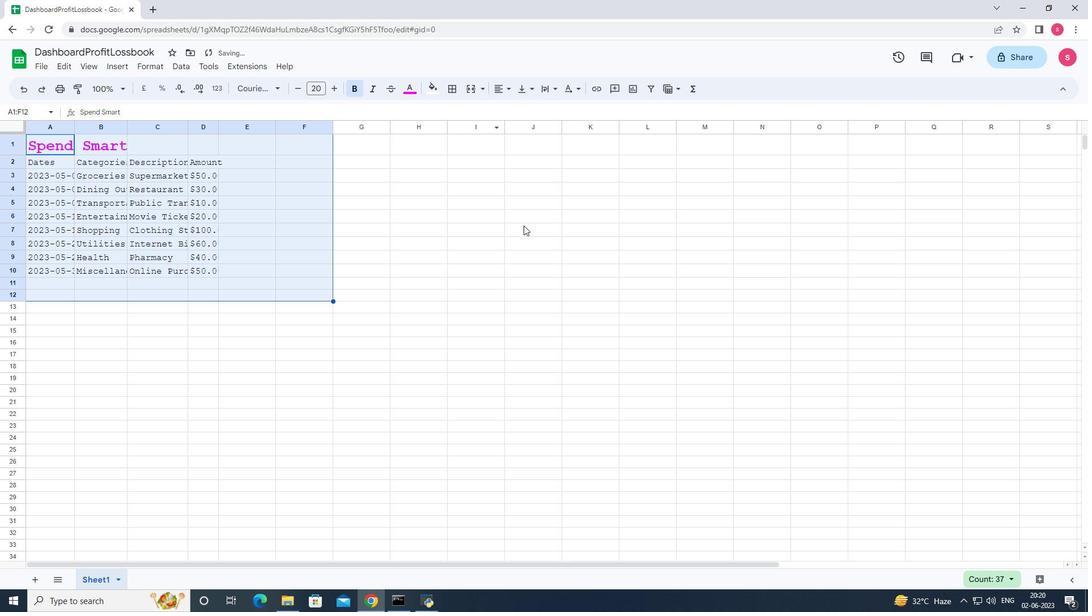 
Action: Mouse pressed left at (525, 233)
Screenshot: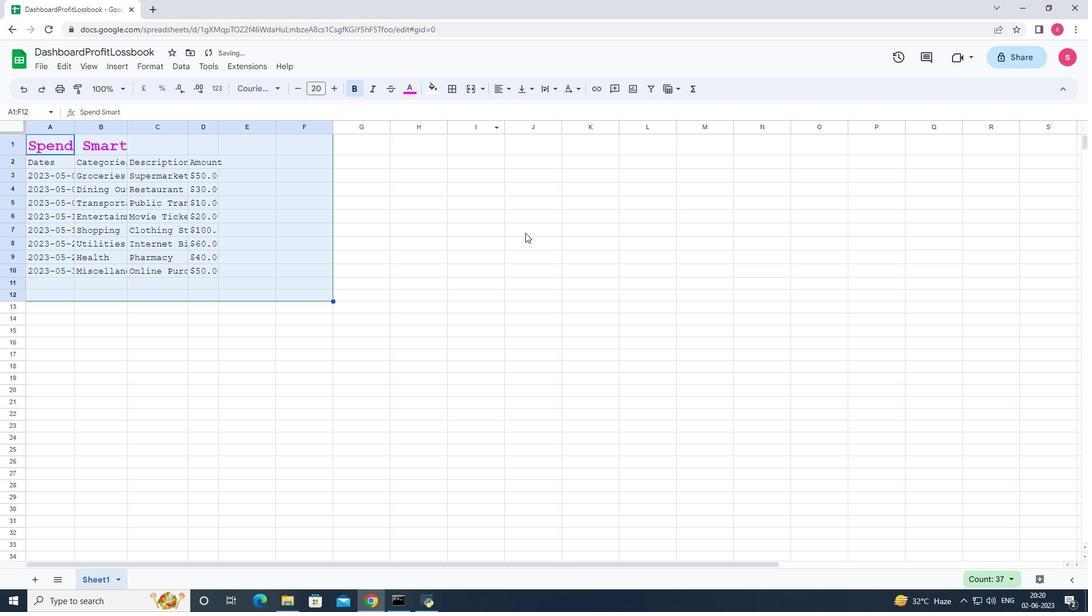 
Action: Mouse moved to (75, 127)
Screenshot: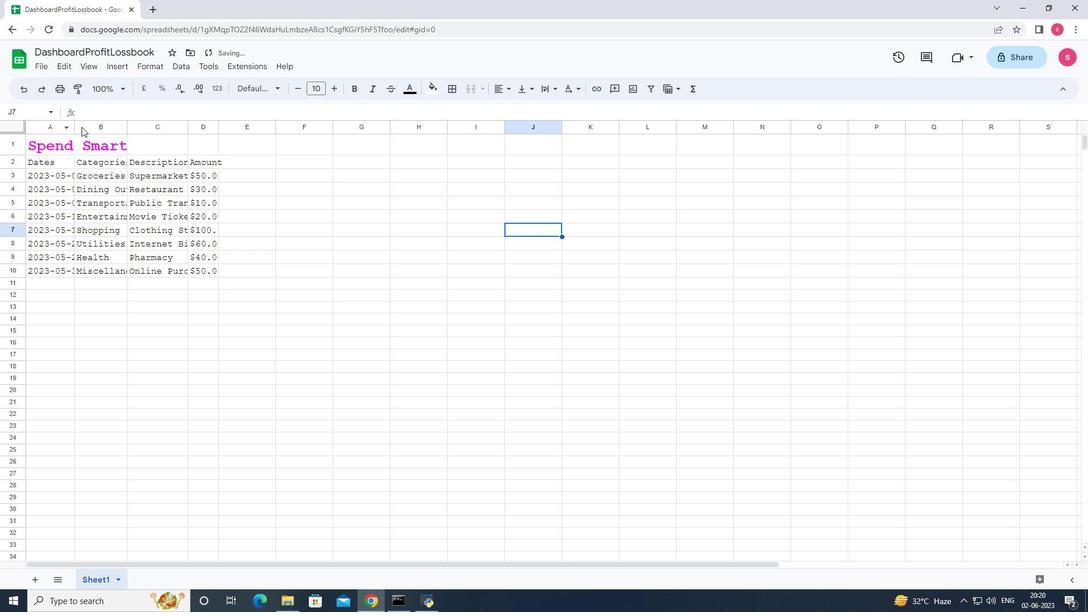 
Action: Mouse pressed left at (75, 127)
Screenshot: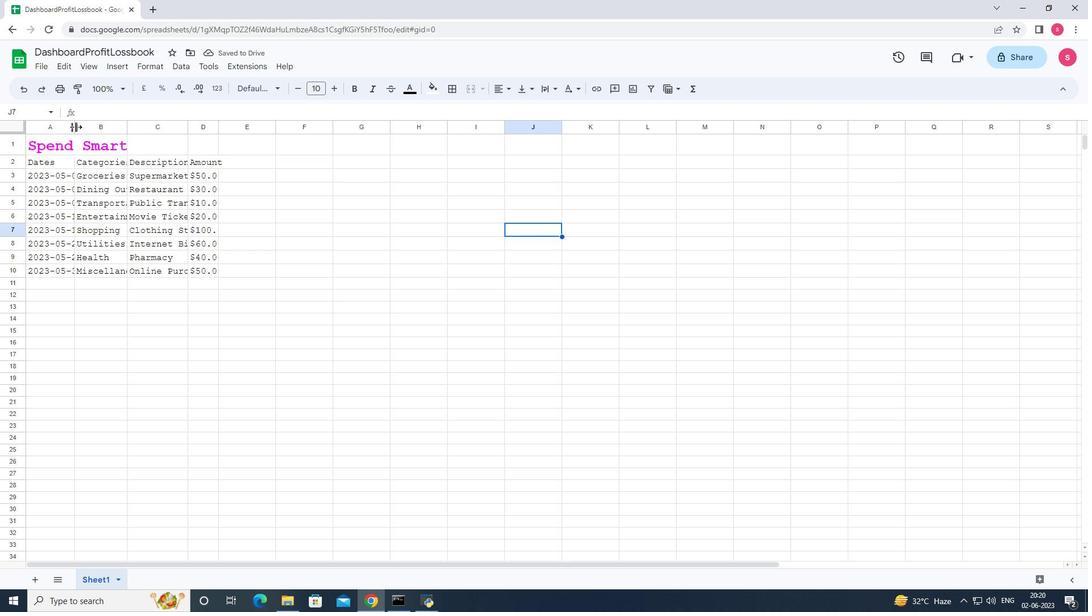 
Action: Mouse pressed left at (75, 127)
Screenshot: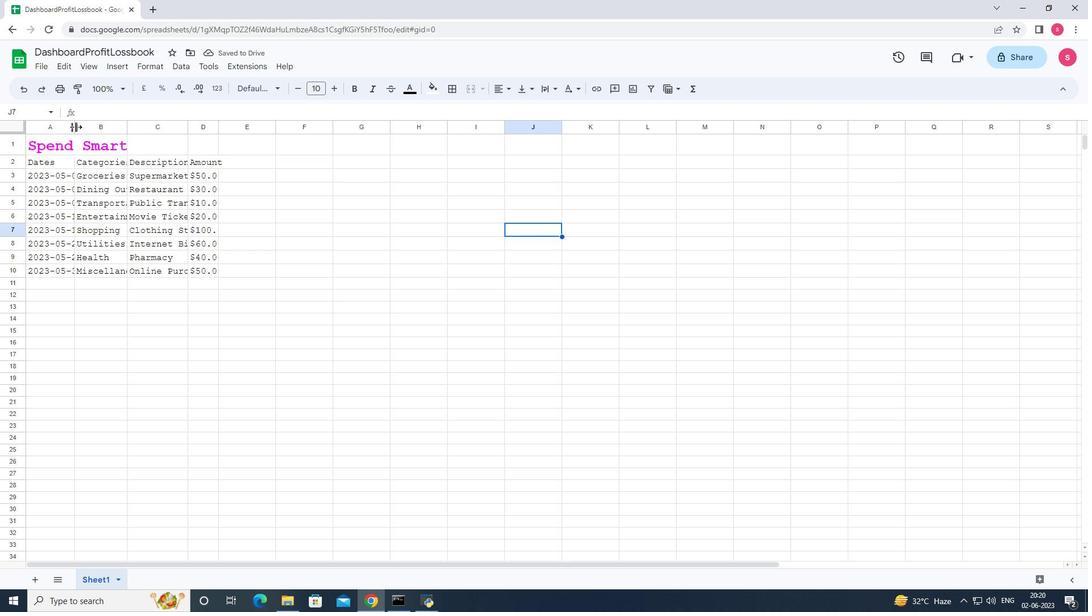 
Action: Mouse moved to (183, 125)
Screenshot: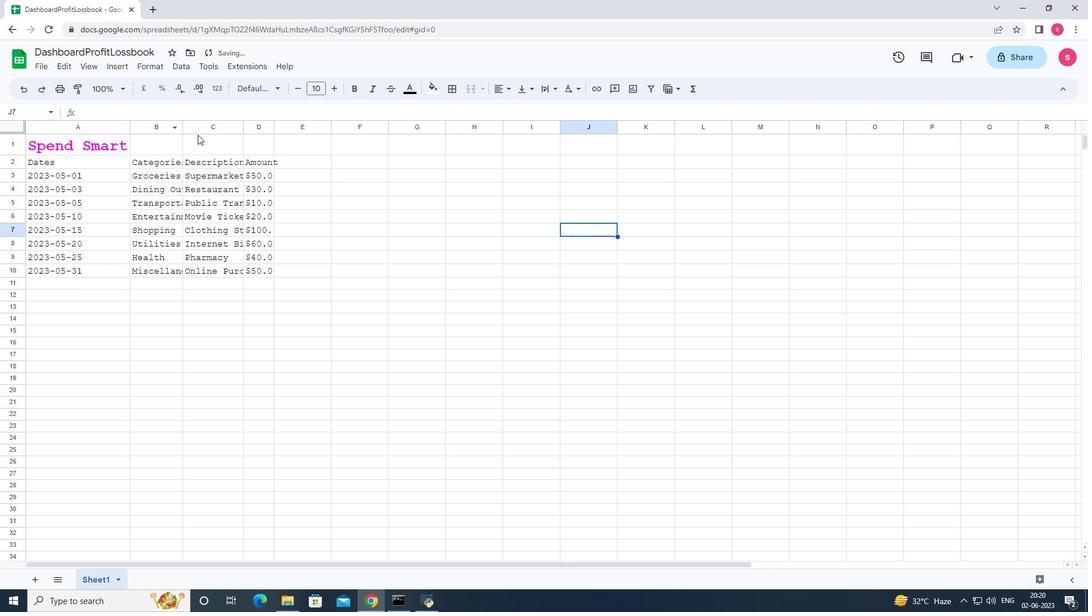 
Action: Mouse pressed left at (183, 125)
Screenshot: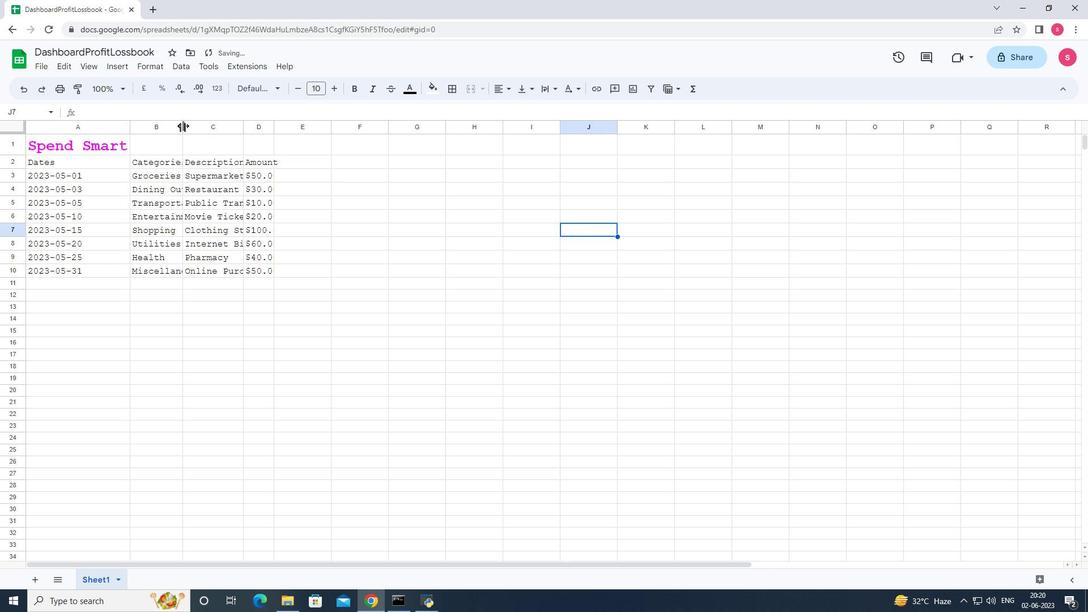 
Action: Mouse pressed left at (183, 125)
Screenshot: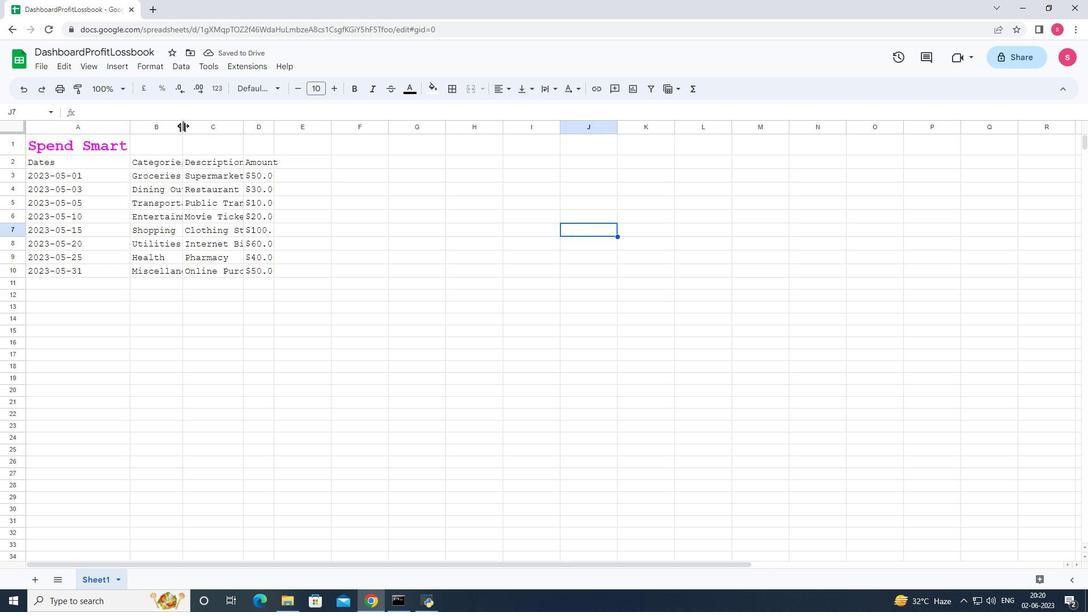 
Action: Mouse moved to (273, 123)
Screenshot: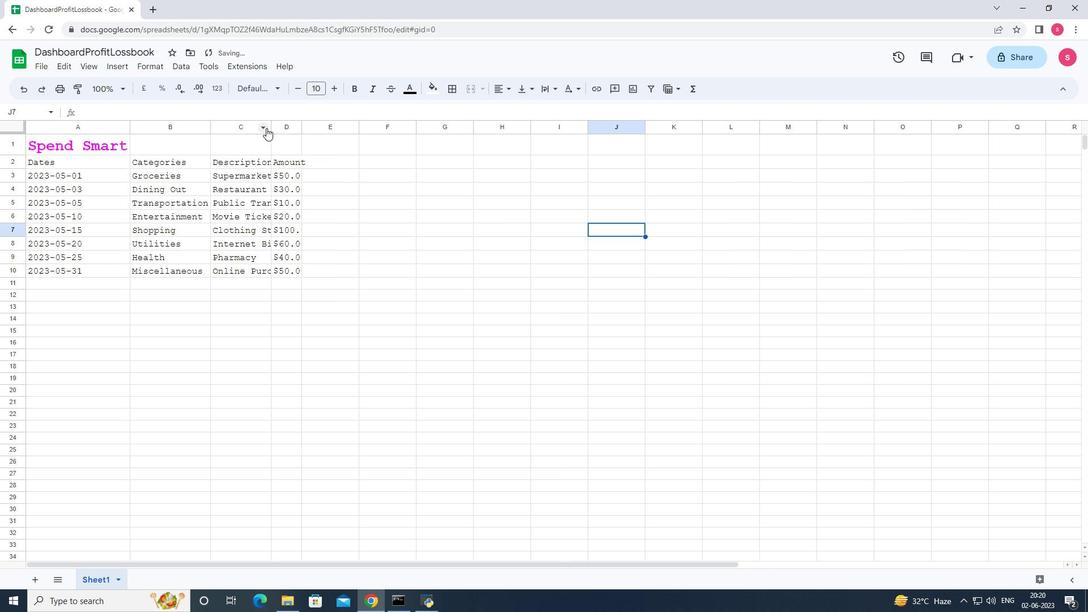 
Action: Mouse pressed left at (273, 123)
Screenshot: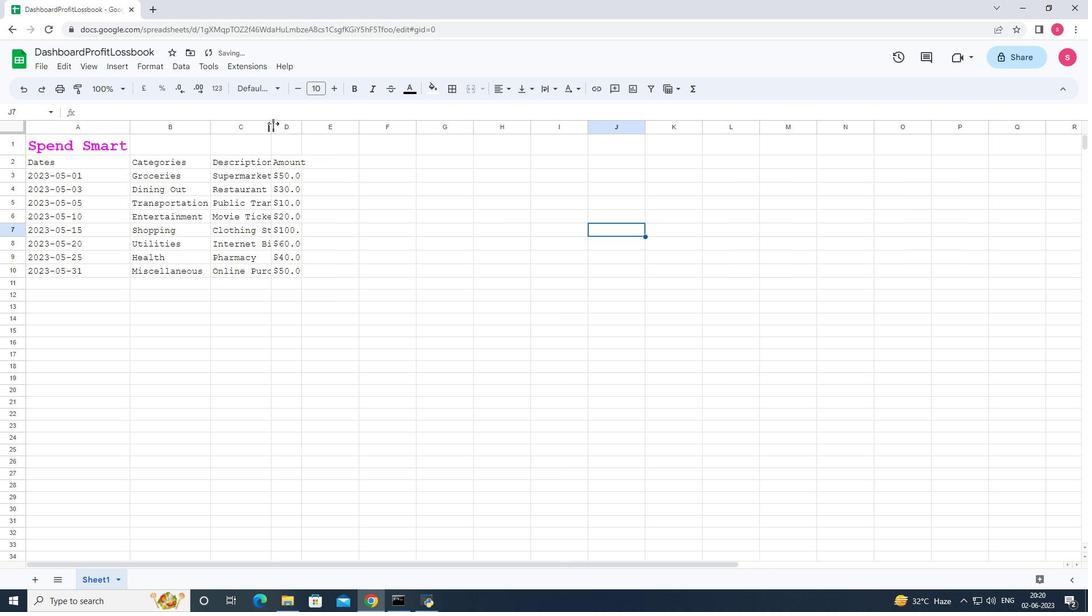 
Action: Mouse pressed left at (273, 123)
Screenshot: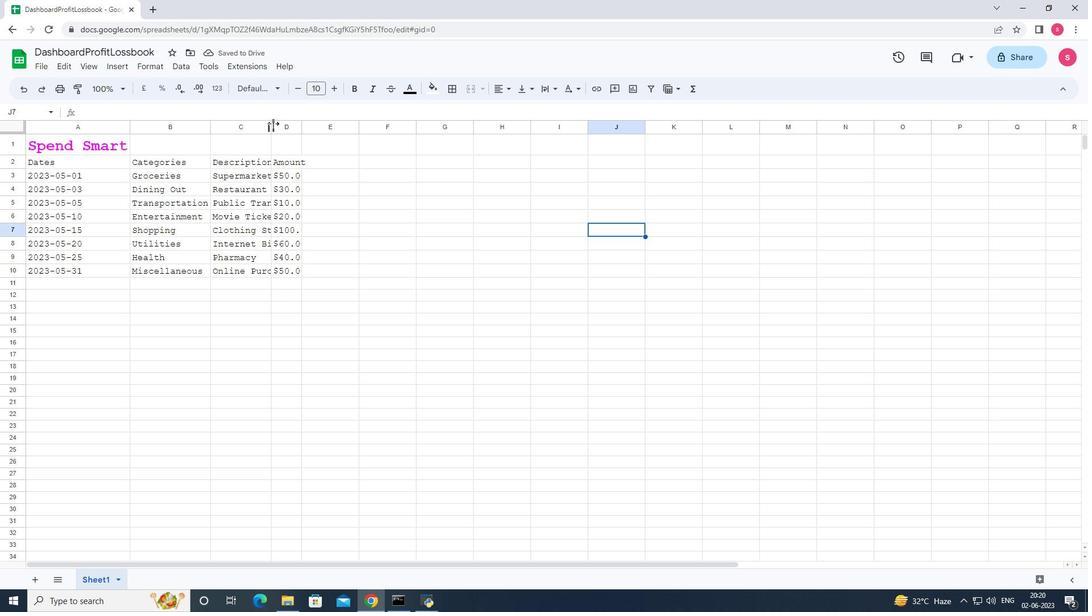 
Action: Mouse moved to (330, 128)
Screenshot: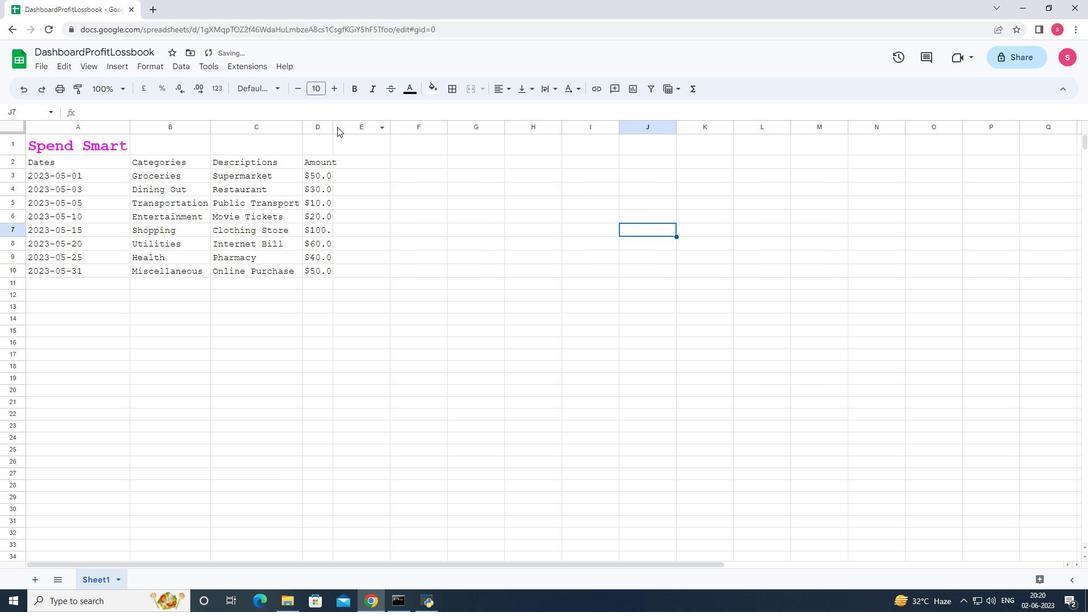 
Action: Mouse pressed left at (330, 128)
Screenshot: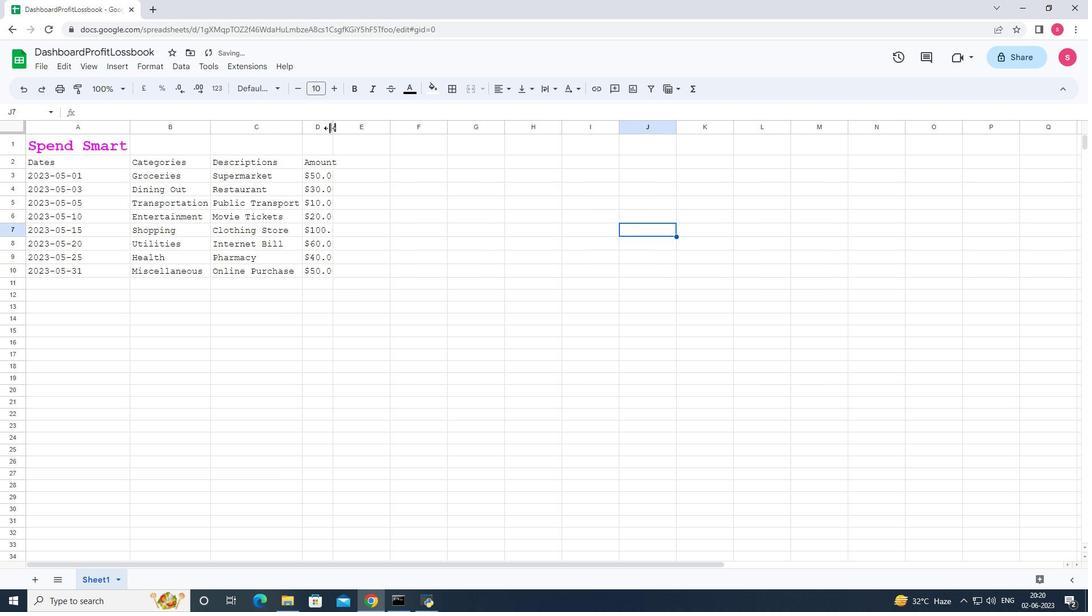 
Action: Mouse pressed left at (330, 128)
Screenshot: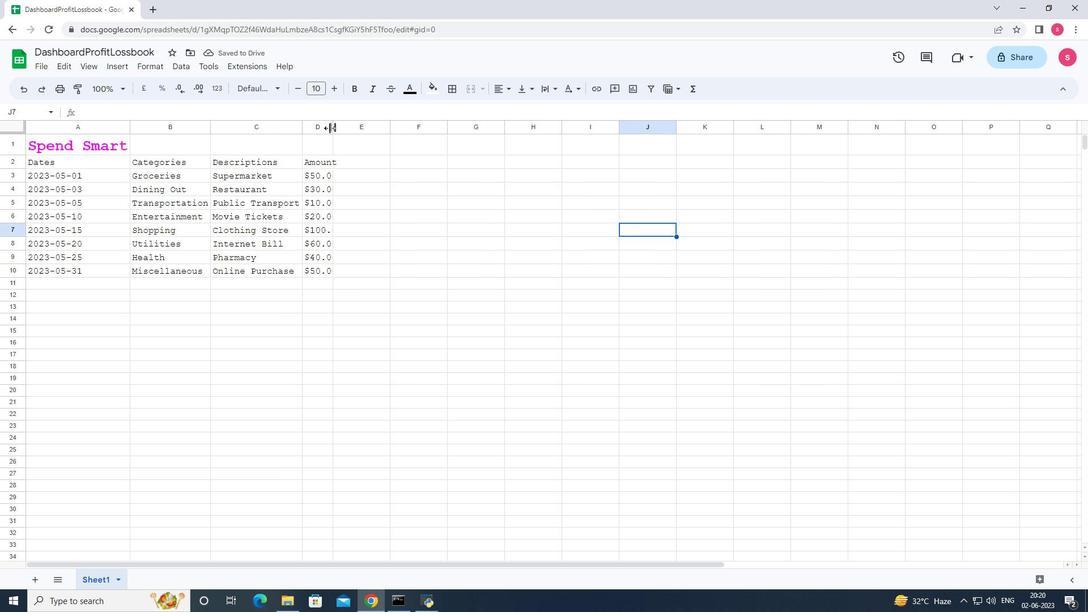
Action: Mouse moved to (474, 265)
Screenshot: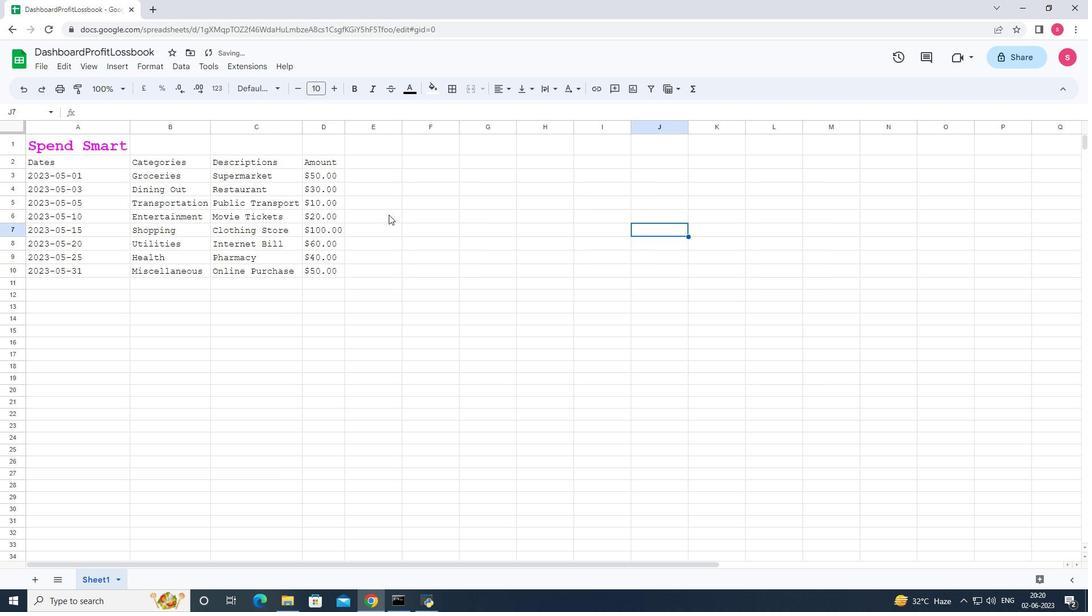 
Action: Key pressed ctrl+S
Screenshot: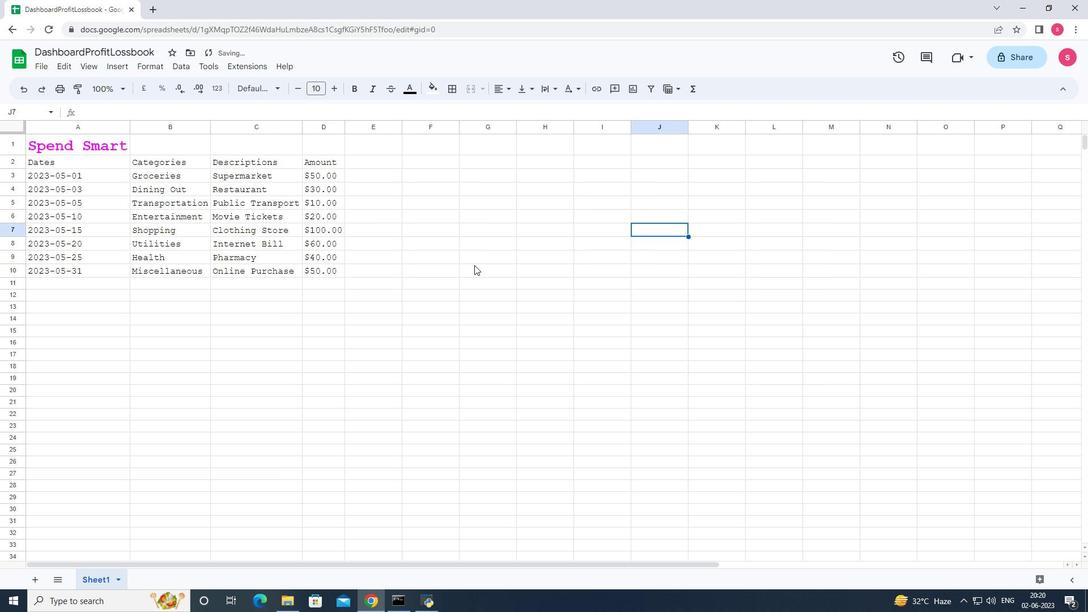 
